 Task: Search one way flight ticket for 3 adults, 3 children in business from Escanaba: Delta County Airport to Jacksonville: Albert J. Ellis Airport on 5-3-2023. Choice of flights is United. Number of bags: 4 checked bags. Price is upto 84000. Outbound departure time preference is 7:30.
Action: Mouse moved to (200, 296)
Screenshot: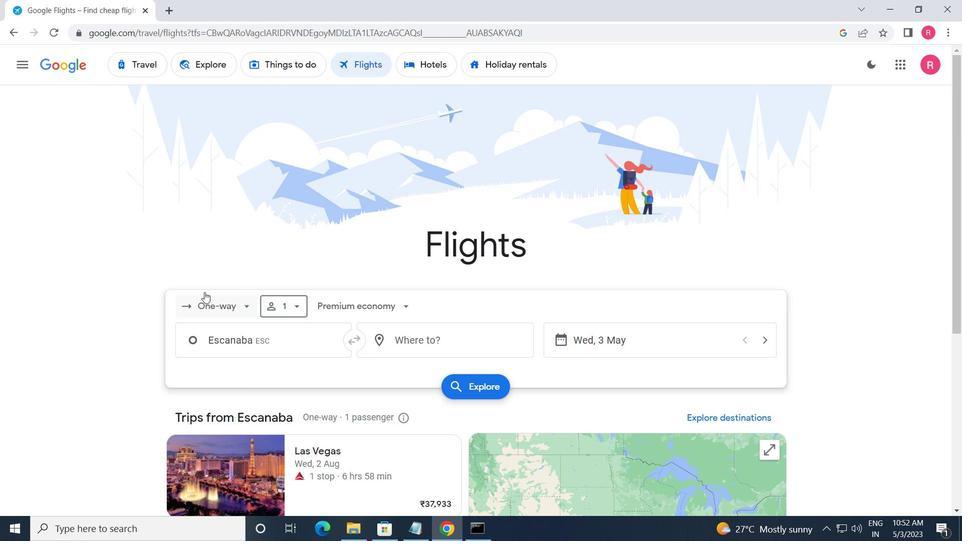 
Action: Mouse pressed left at (200, 296)
Screenshot: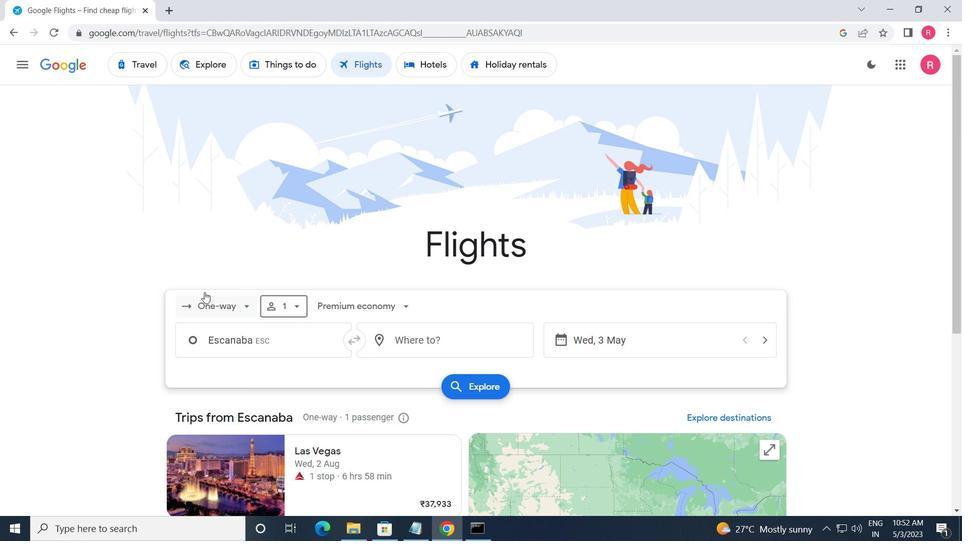 
Action: Mouse moved to (245, 363)
Screenshot: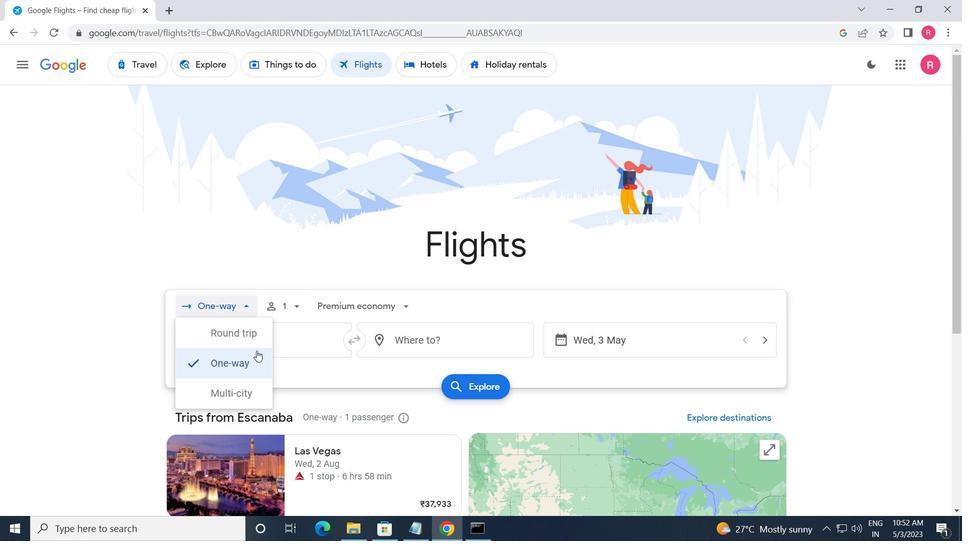 
Action: Mouse pressed left at (245, 363)
Screenshot: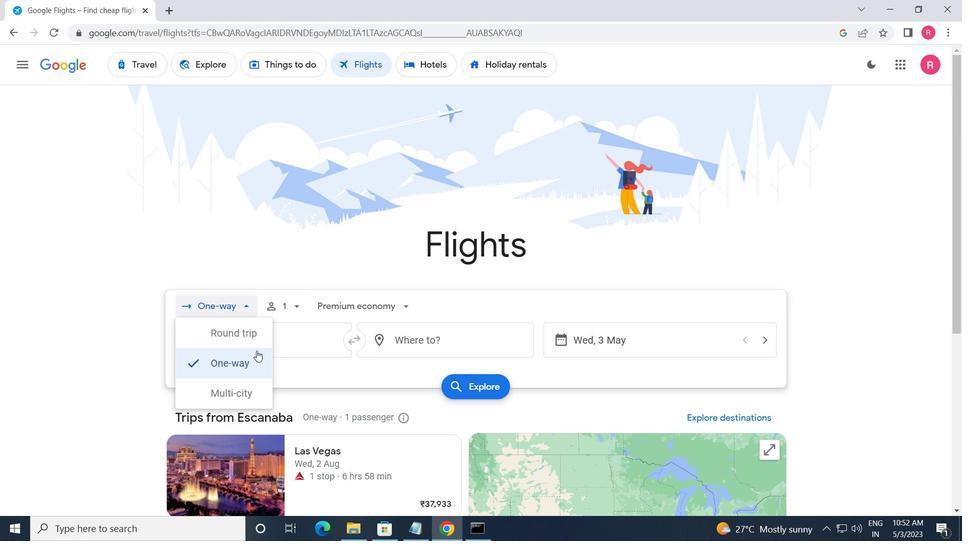 
Action: Mouse moved to (287, 317)
Screenshot: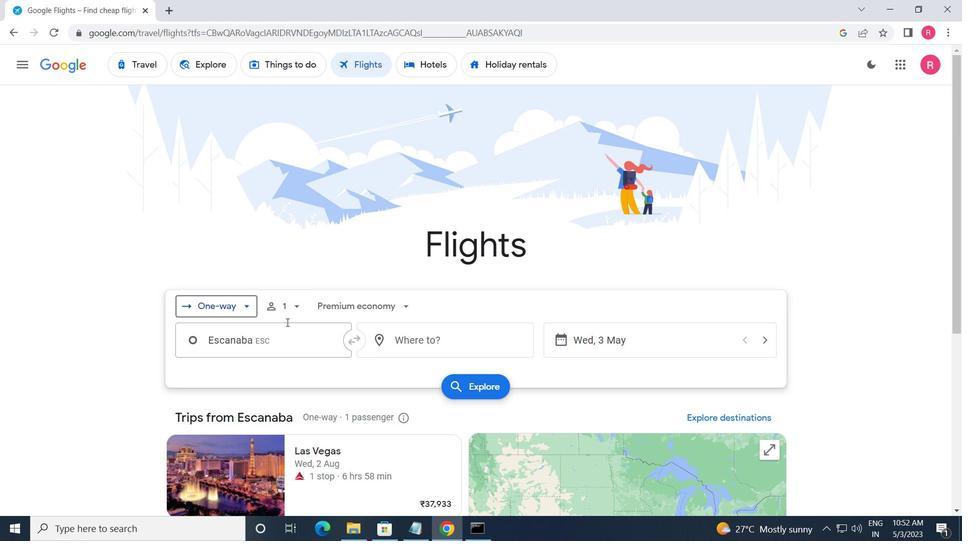 
Action: Mouse pressed left at (287, 317)
Screenshot: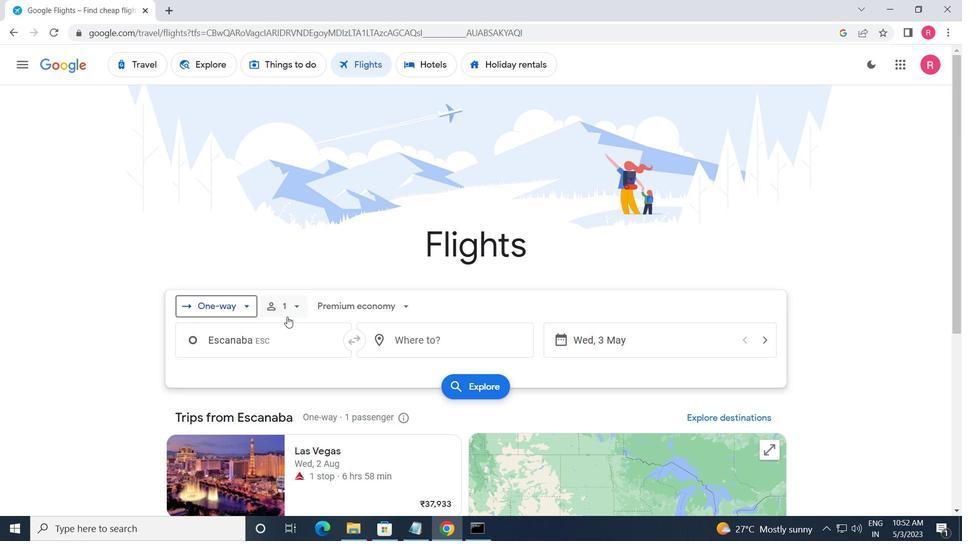 
Action: Mouse moved to (403, 341)
Screenshot: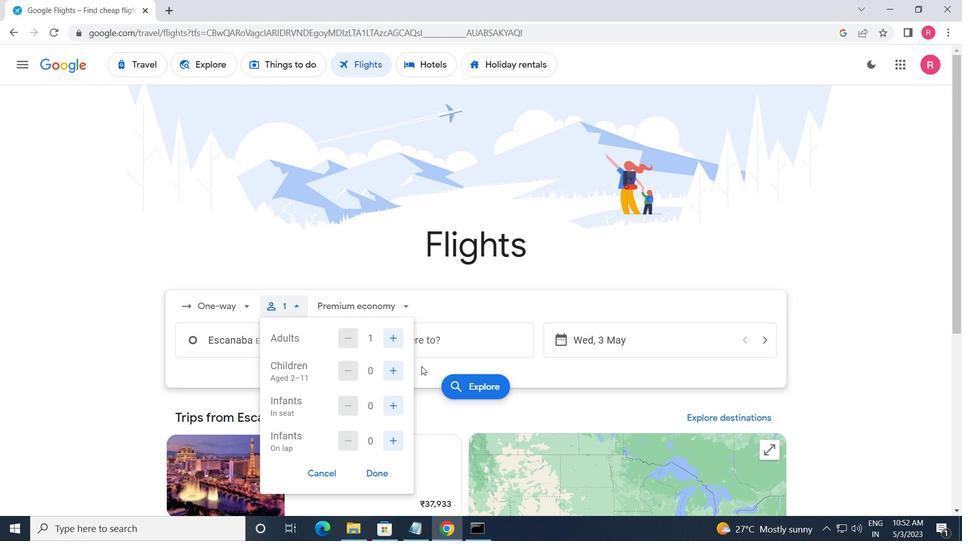 
Action: Mouse pressed left at (403, 341)
Screenshot: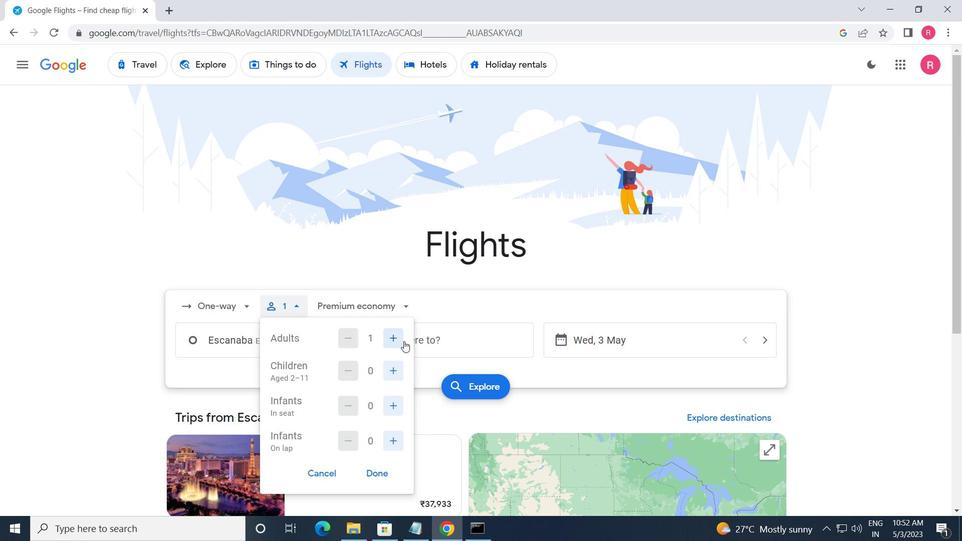 
Action: Mouse pressed left at (403, 341)
Screenshot: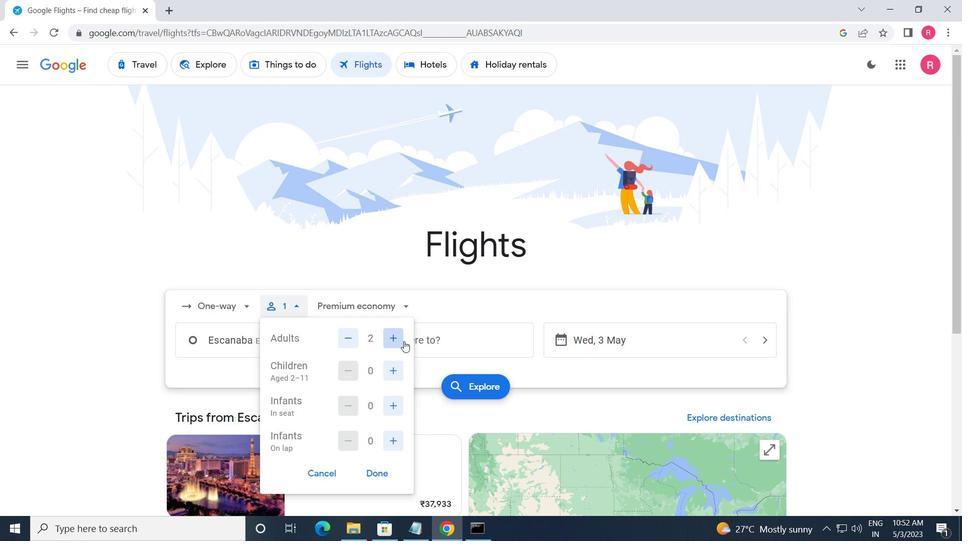 
Action: Mouse moved to (388, 374)
Screenshot: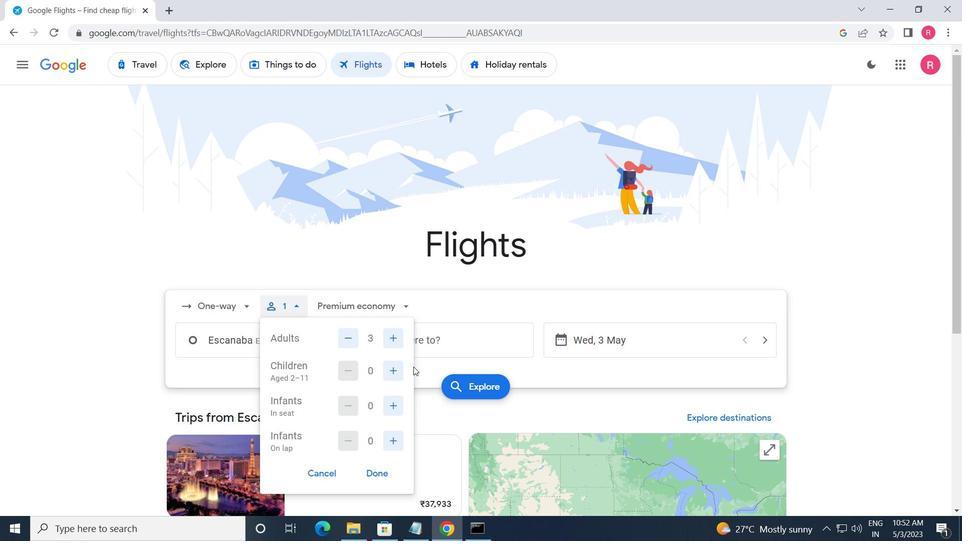 
Action: Mouse pressed left at (388, 374)
Screenshot: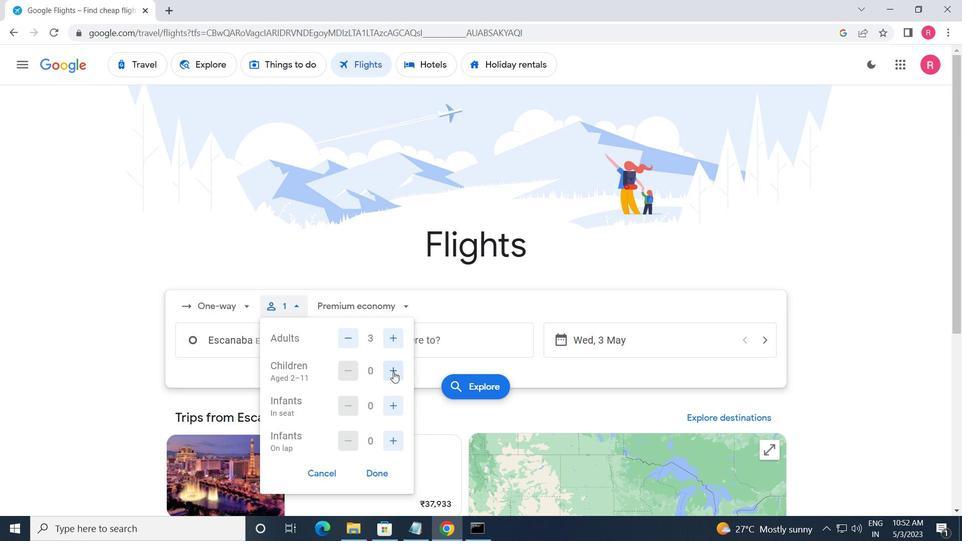 
Action: Mouse pressed left at (388, 374)
Screenshot: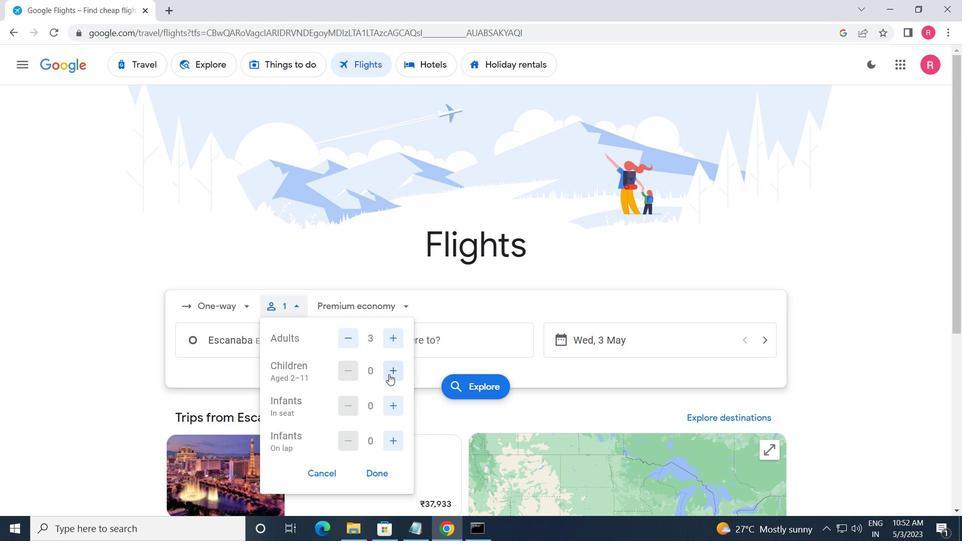 
Action: Mouse pressed left at (388, 374)
Screenshot: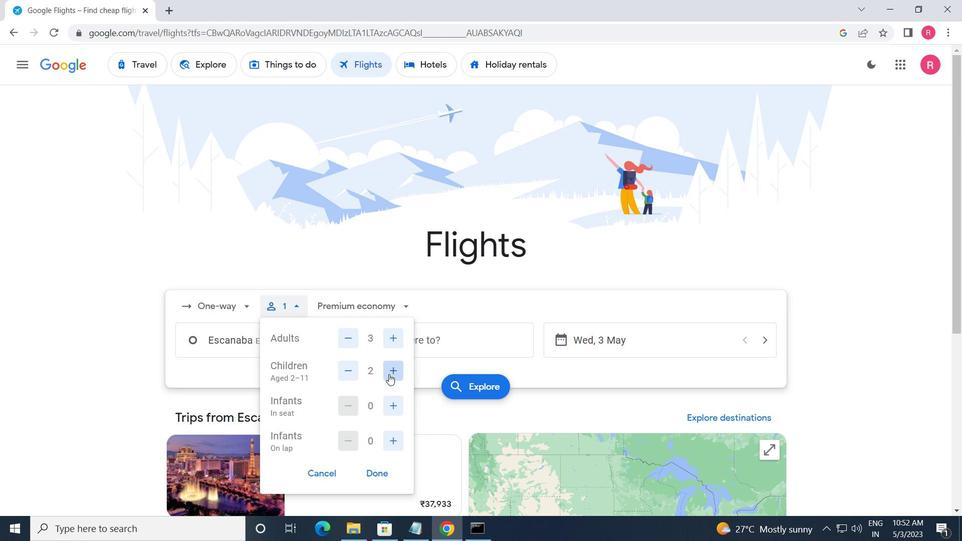 
Action: Mouse moved to (378, 309)
Screenshot: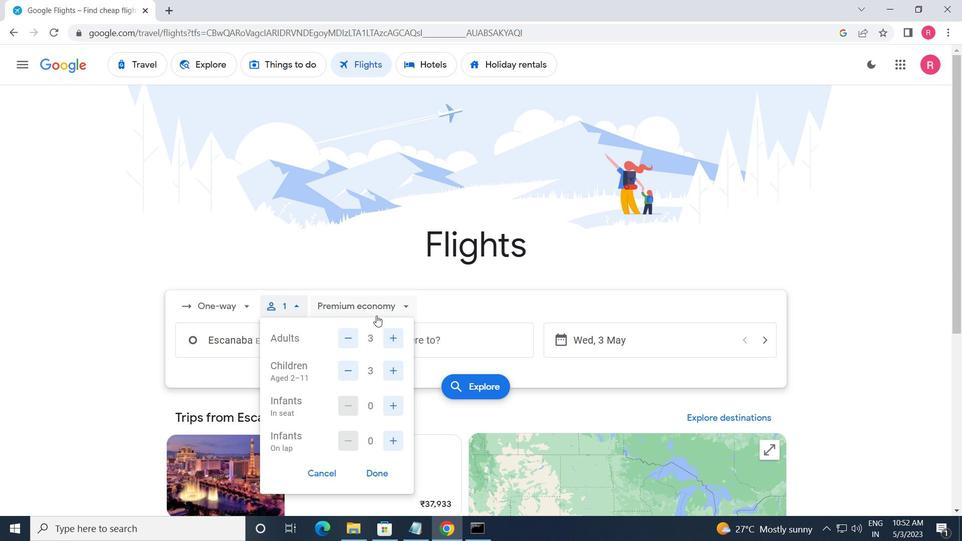 
Action: Mouse pressed left at (378, 309)
Screenshot: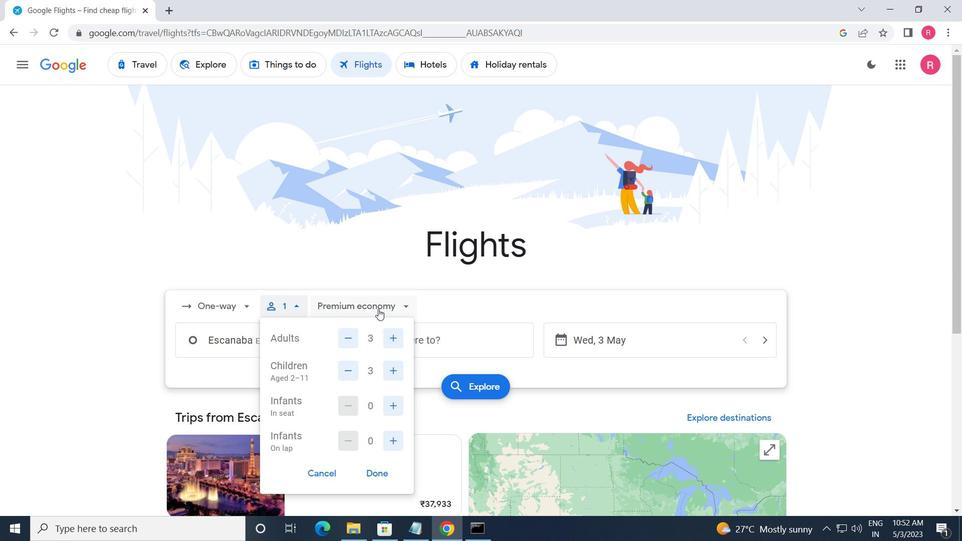
Action: Mouse moved to (388, 385)
Screenshot: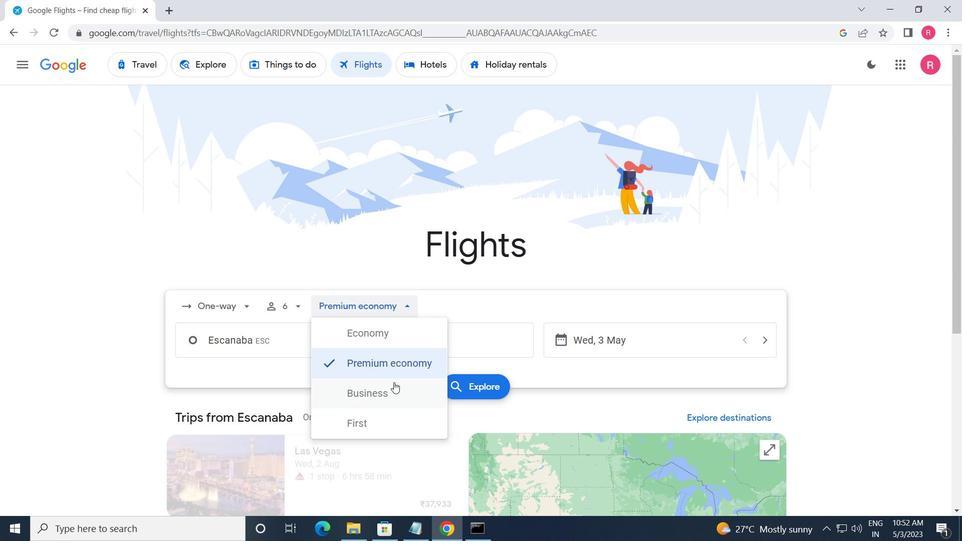 
Action: Mouse pressed left at (388, 385)
Screenshot: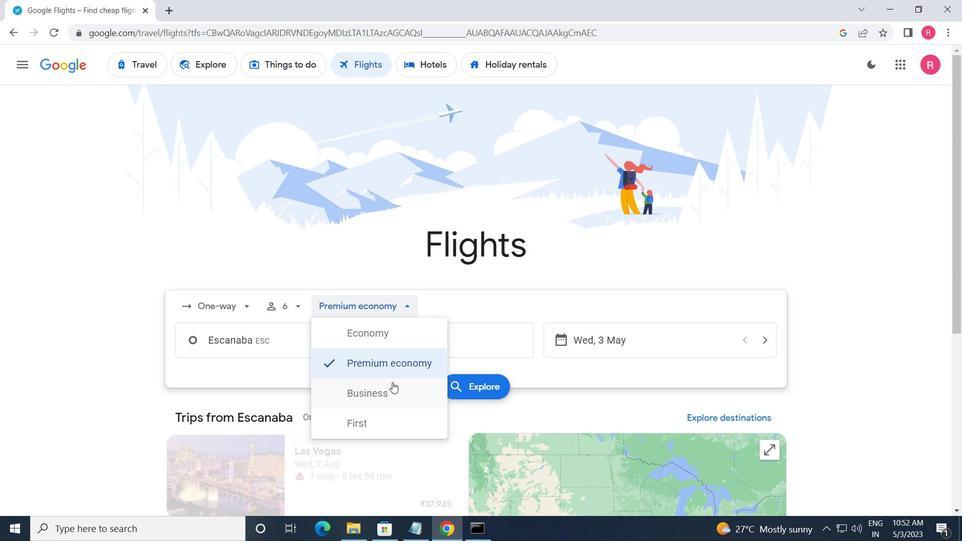 
Action: Mouse moved to (303, 347)
Screenshot: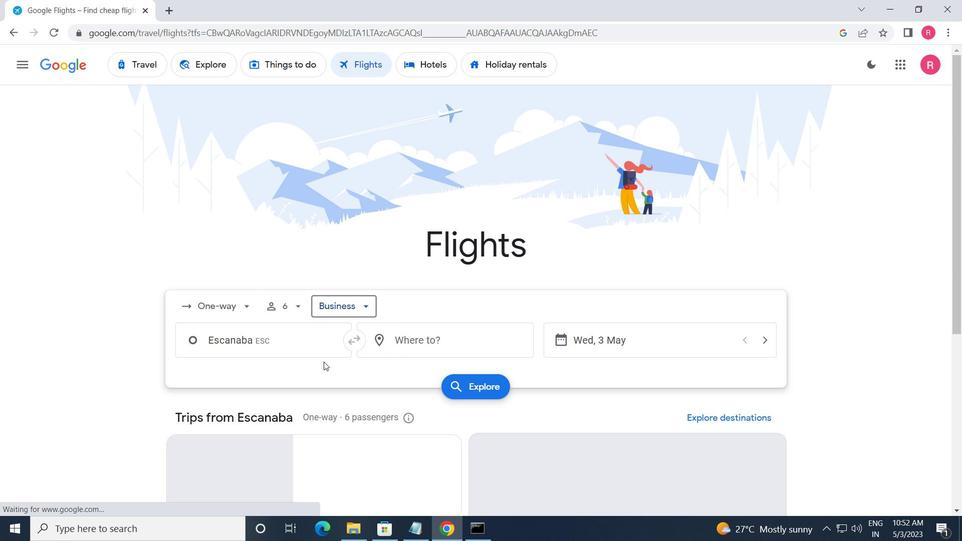 
Action: Mouse pressed left at (303, 347)
Screenshot: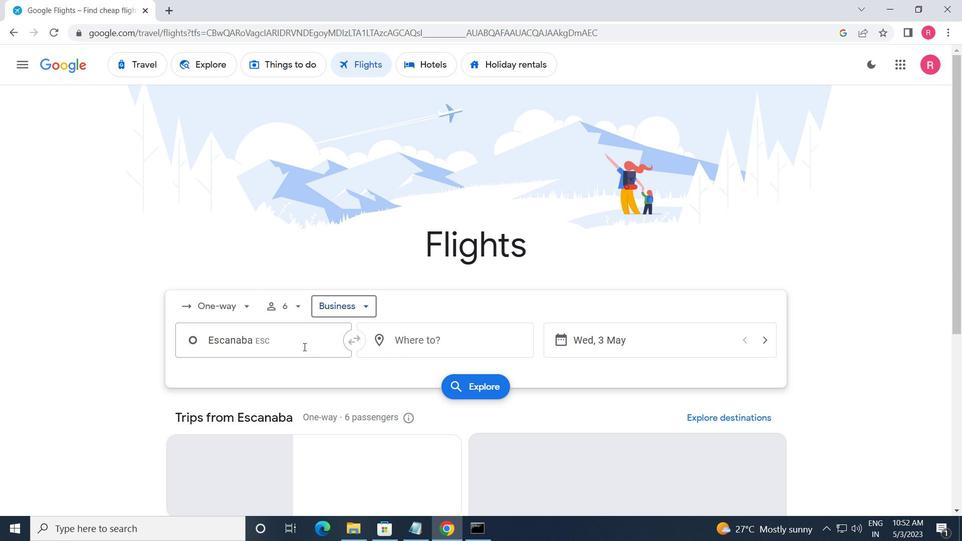 
Action: Mouse moved to (294, 402)
Screenshot: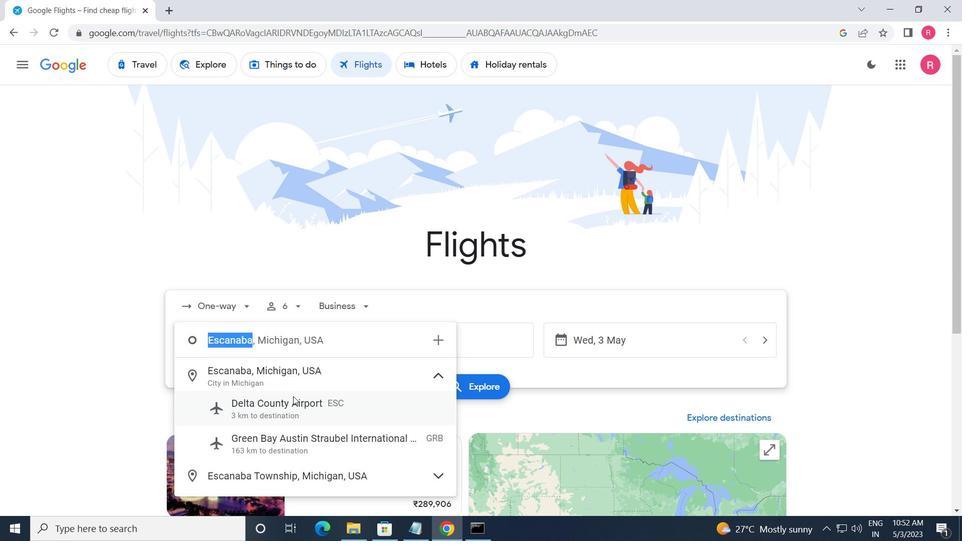 
Action: Mouse pressed left at (294, 402)
Screenshot: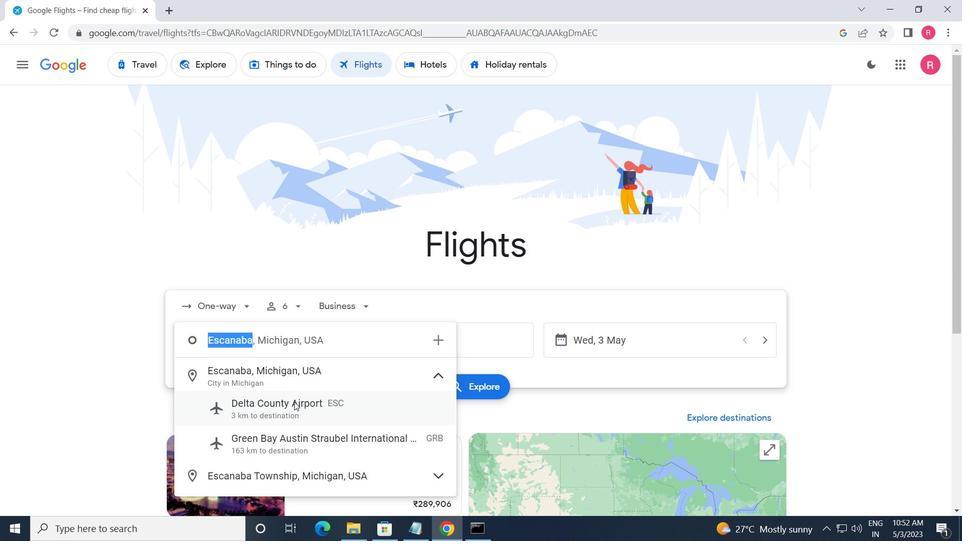 
Action: Mouse moved to (425, 339)
Screenshot: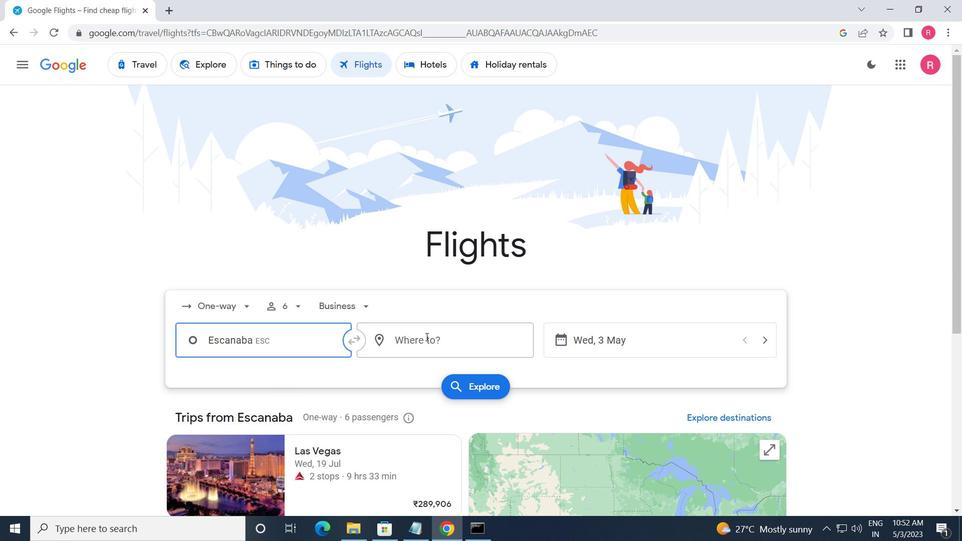 
Action: Mouse pressed left at (425, 339)
Screenshot: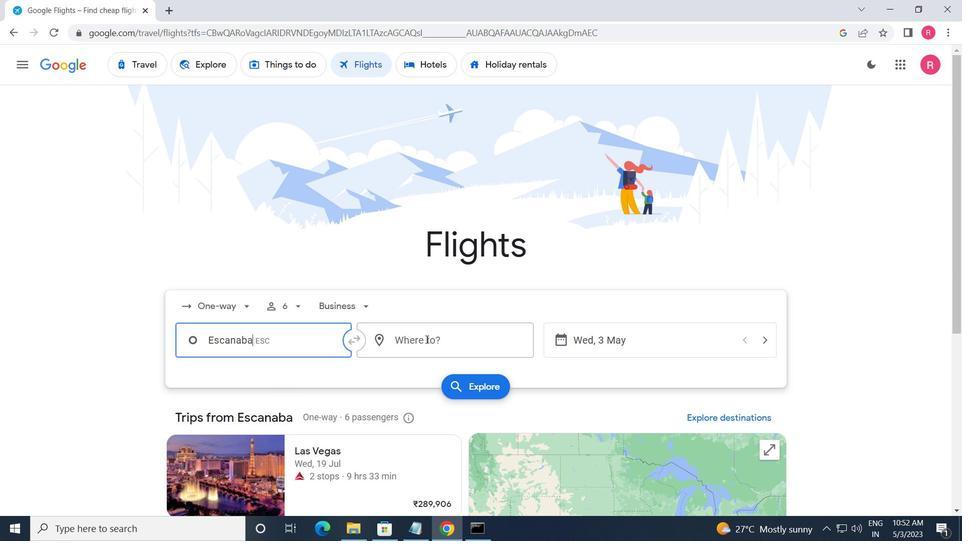 
Action: Mouse moved to (442, 470)
Screenshot: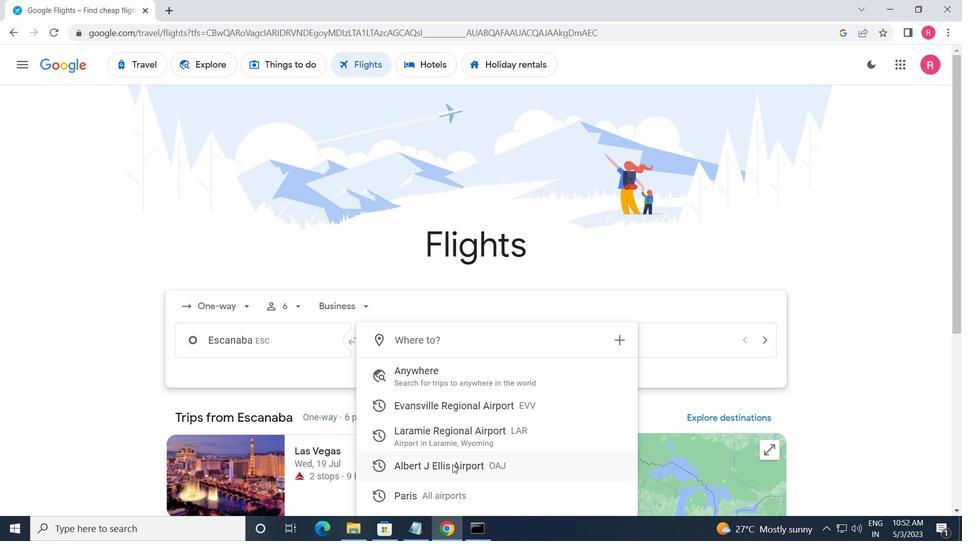
Action: Mouse pressed left at (442, 470)
Screenshot: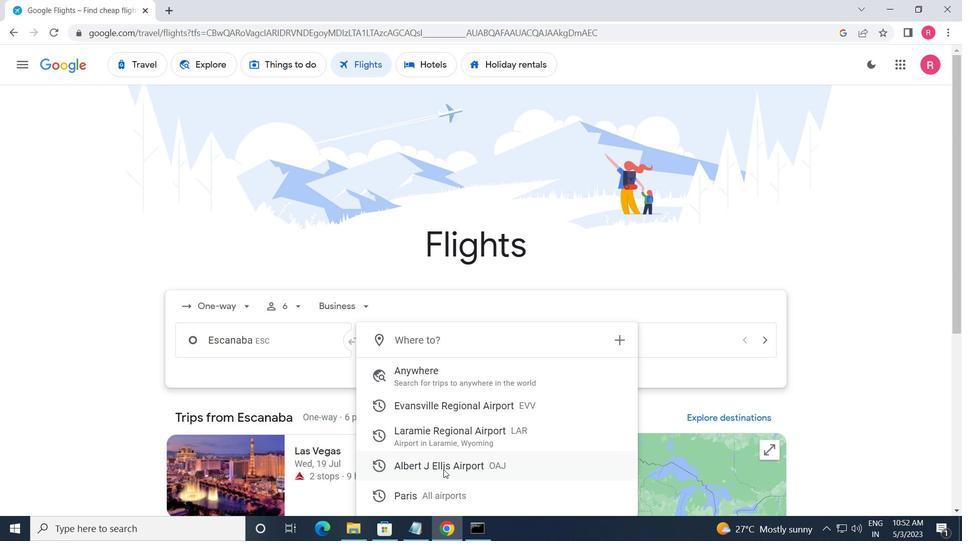 
Action: Mouse moved to (629, 345)
Screenshot: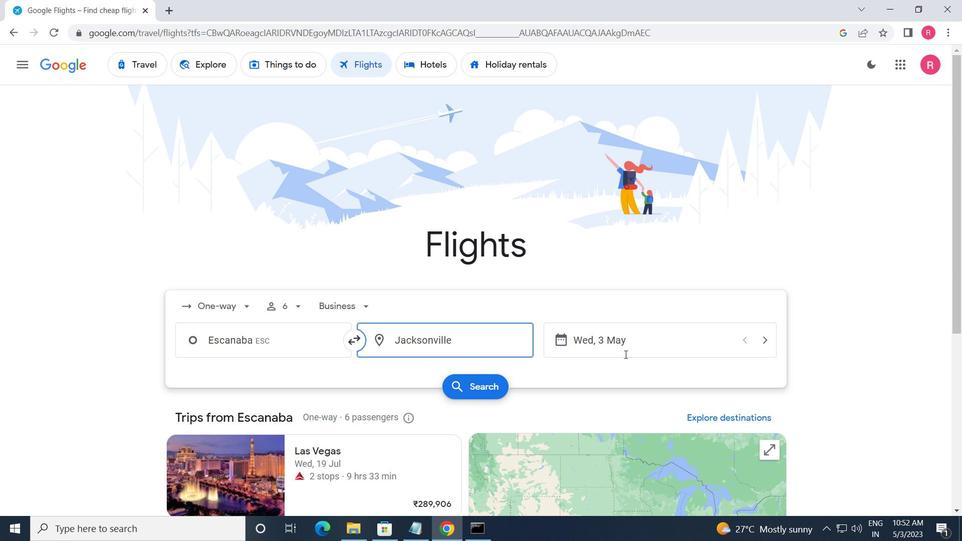 
Action: Mouse pressed left at (629, 345)
Screenshot: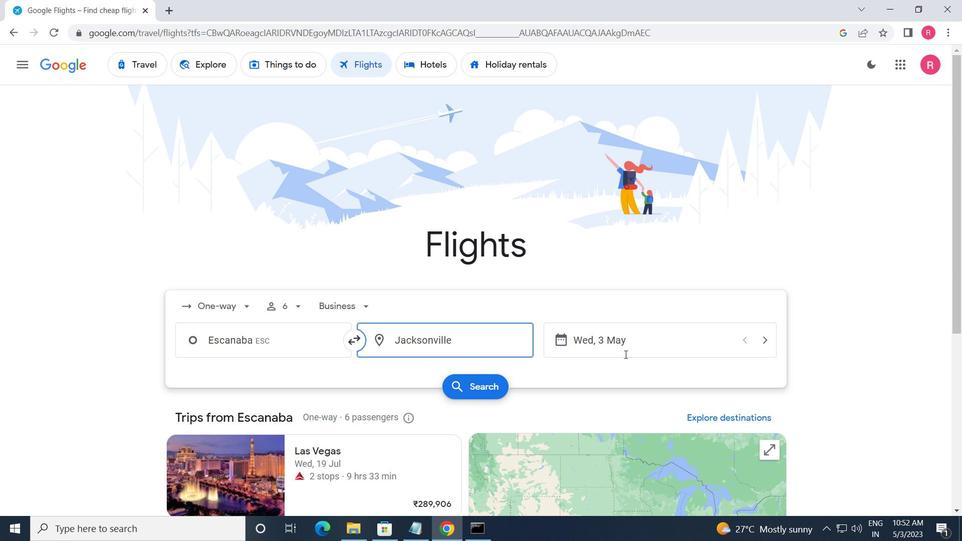 
Action: Mouse moved to (423, 291)
Screenshot: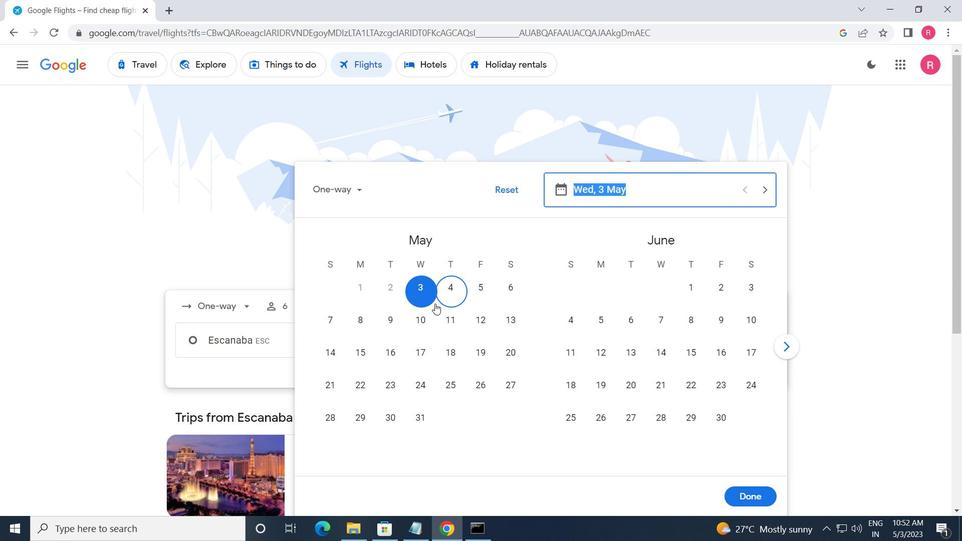 
Action: Mouse pressed left at (423, 291)
Screenshot: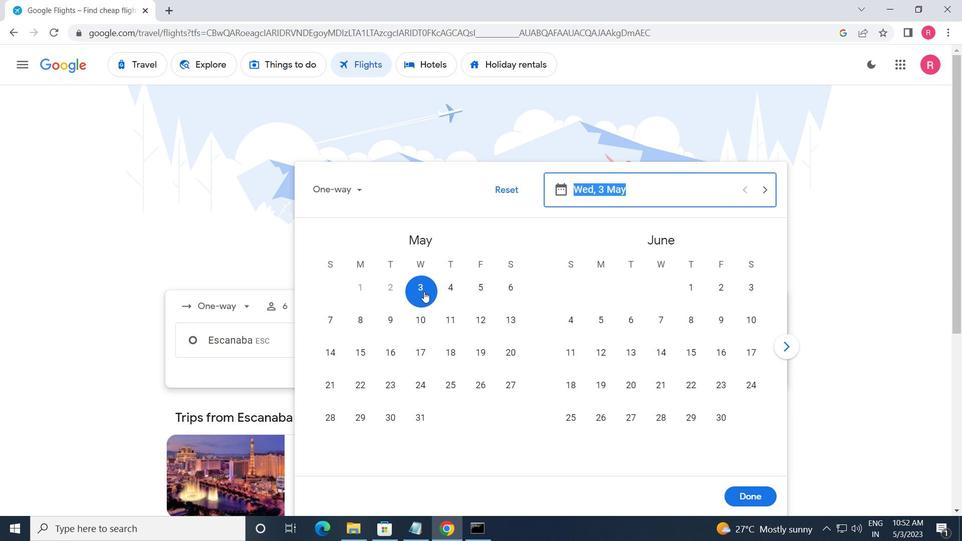 
Action: Mouse moved to (746, 493)
Screenshot: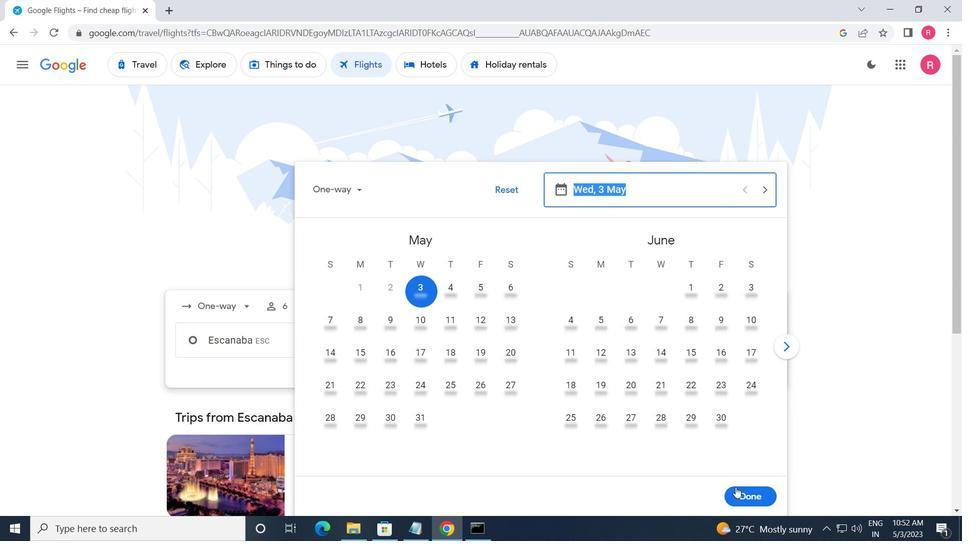 
Action: Mouse pressed left at (746, 493)
Screenshot: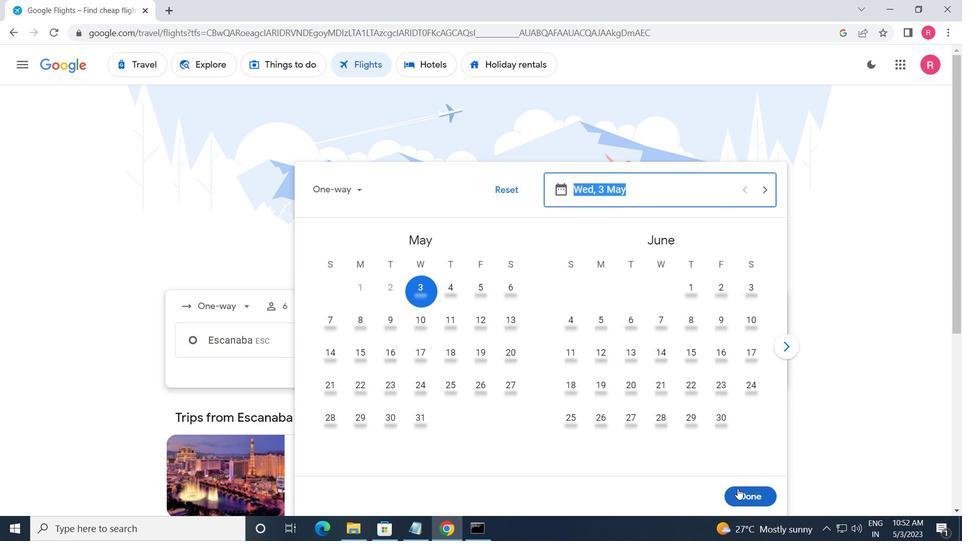 
Action: Mouse moved to (479, 396)
Screenshot: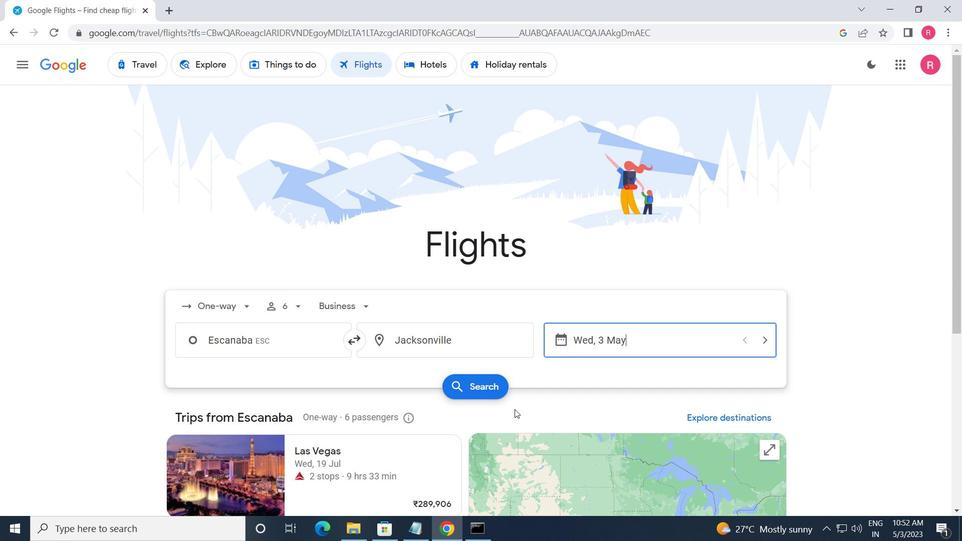 
Action: Mouse pressed left at (479, 396)
Screenshot: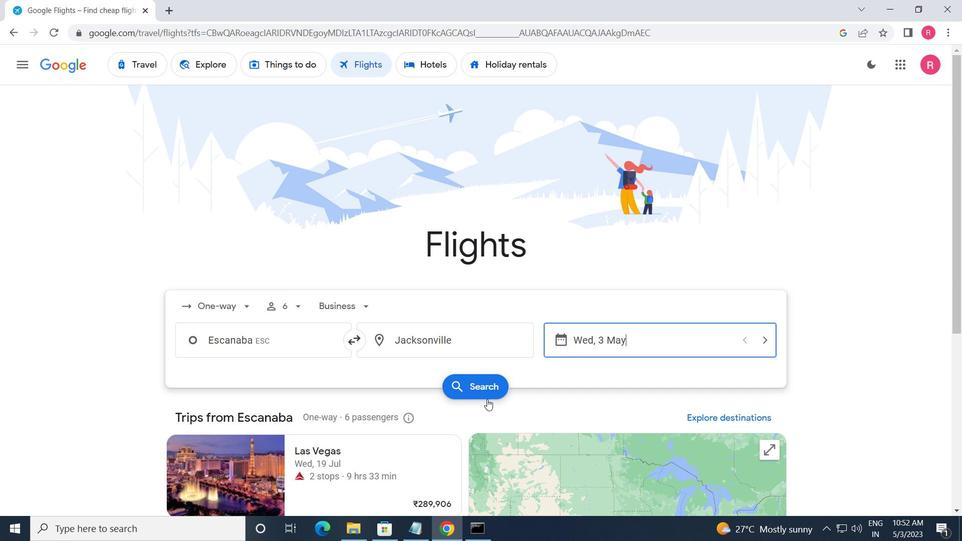 
Action: Mouse moved to (184, 184)
Screenshot: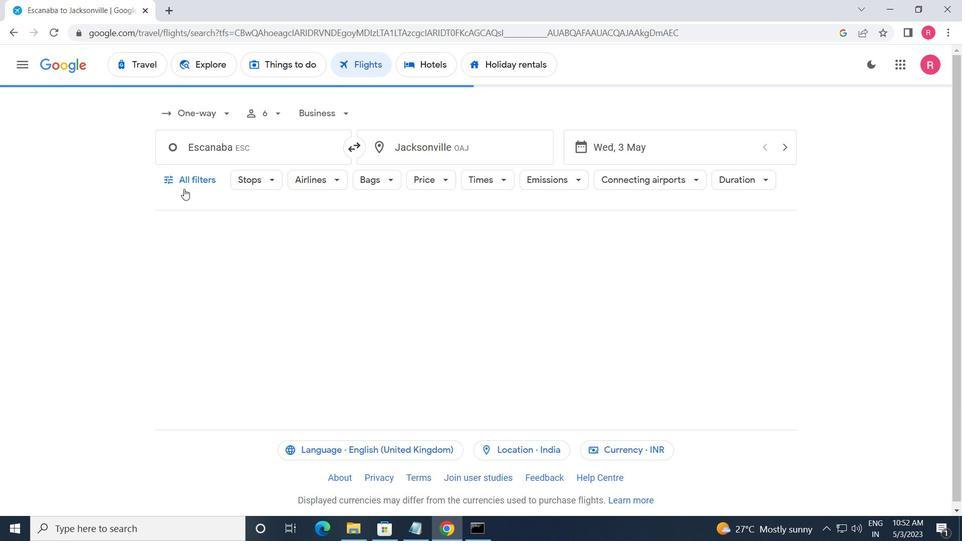 
Action: Mouse pressed left at (184, 184)
Screenshot: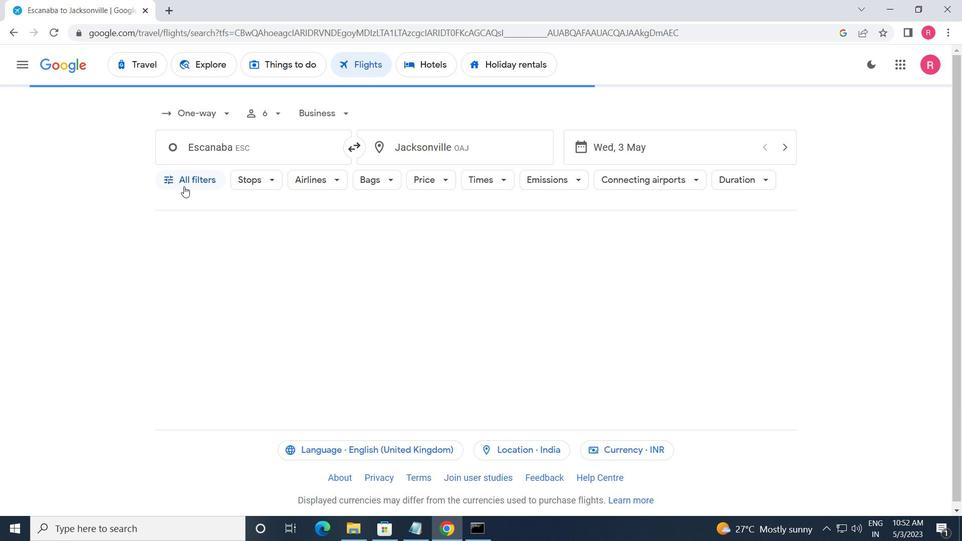 
Action: Mouse moved to (243, 283)
Screenshot: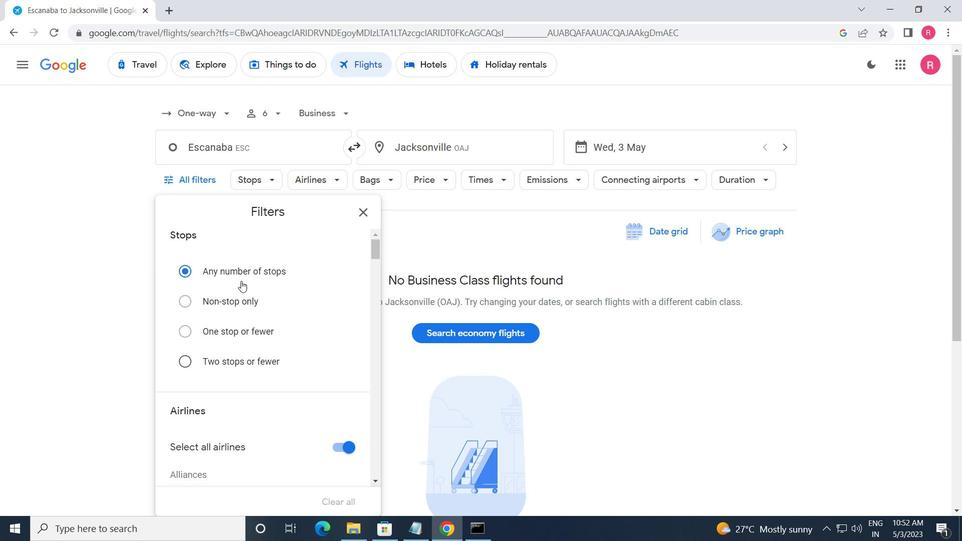 
Action: Mouse scrolled (243, 283) with delta (0, 0)
Screenshot: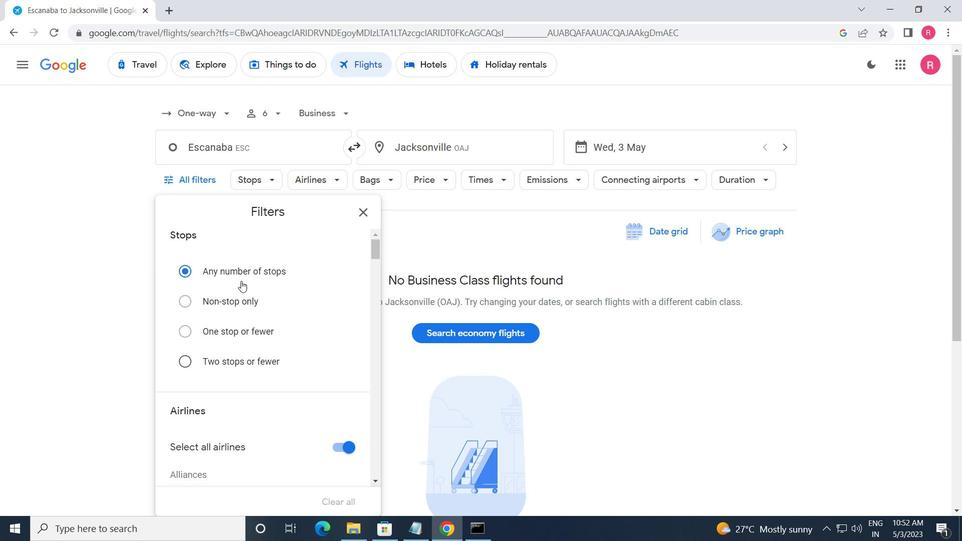 
Action: Mouse moved to (244, 287)
Screenshot: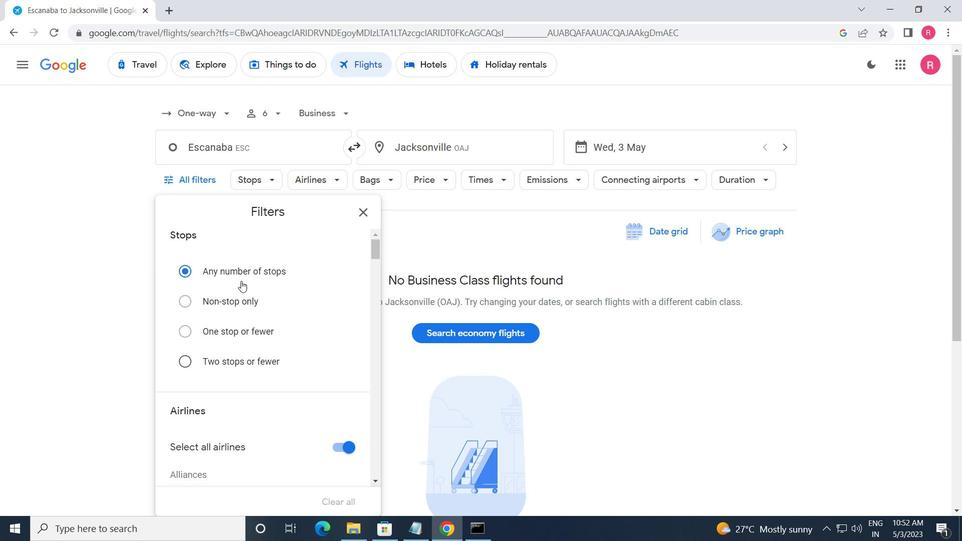 
Action: Mouse scrolled (244, 287) with delta (0, 0)
Screenshot: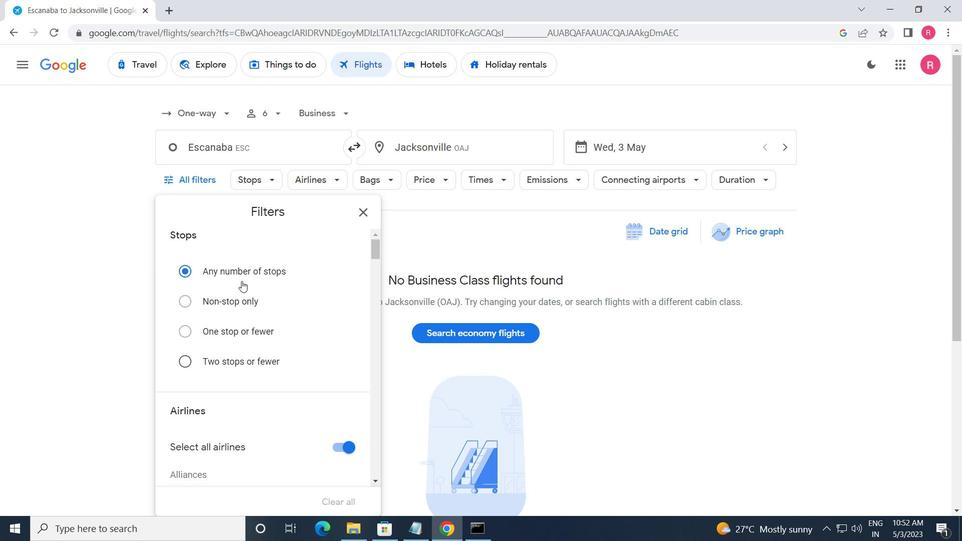 
Action: Mouse moved to (245, 288)
Screenshot: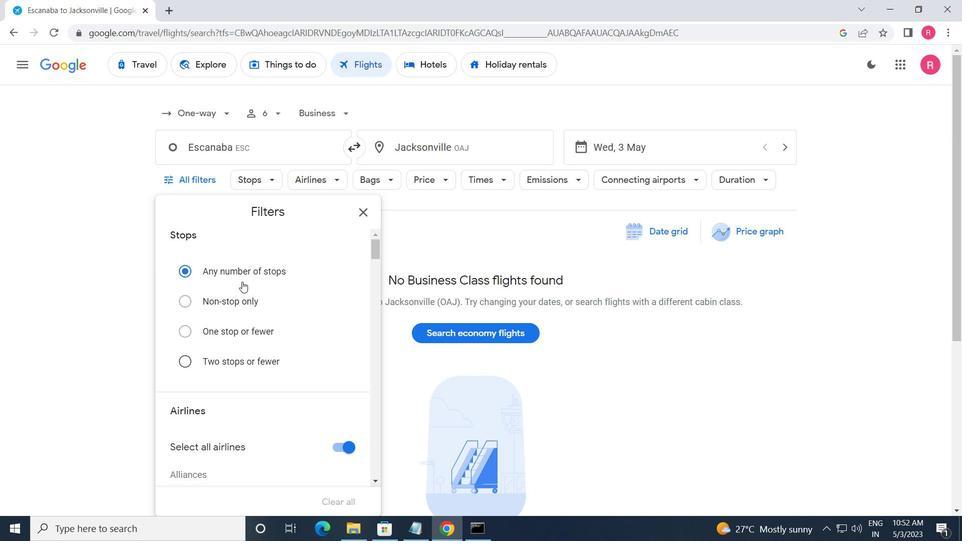 
Action: Mouse scrolled (245, 287) with delta (0, 0)
Screenshot: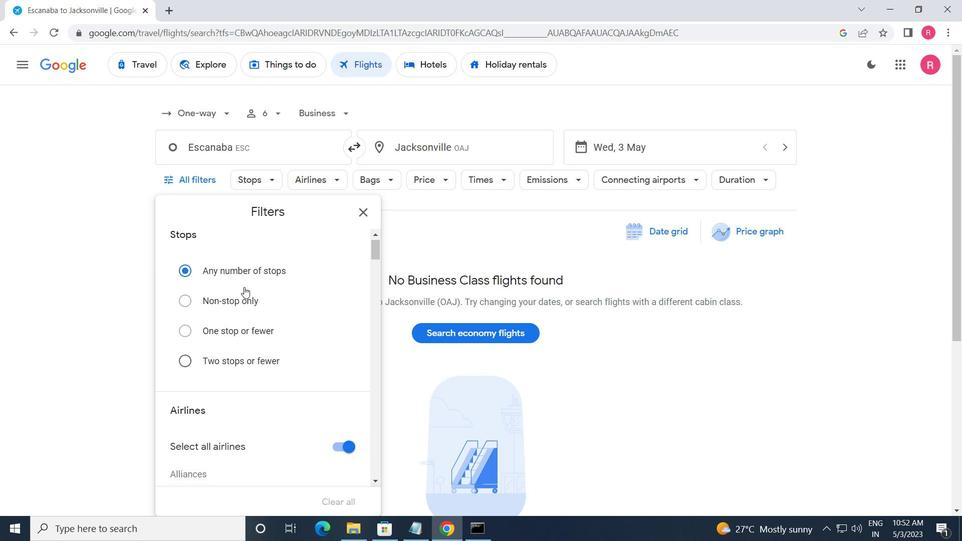 
Action: Mouse moved to (245, 288)
Screenshot: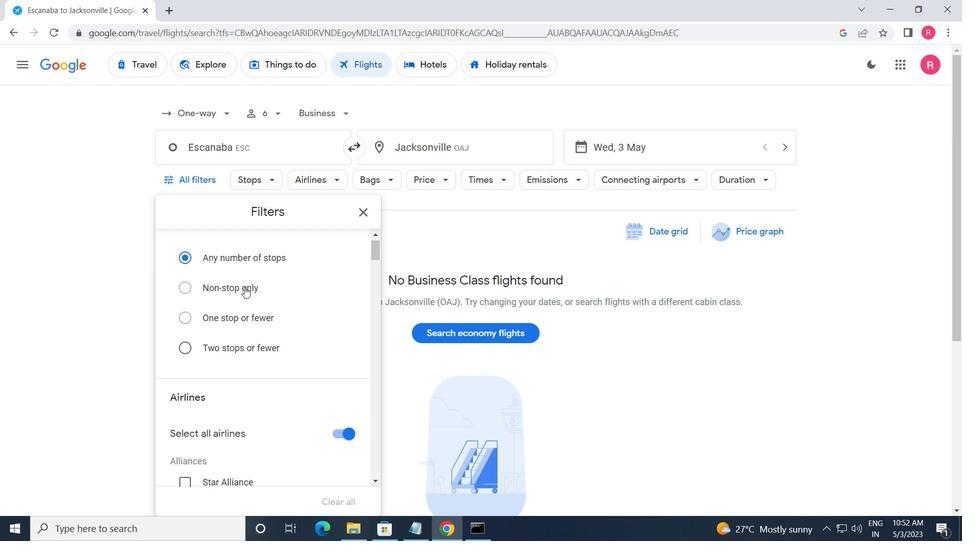 
Action: Mouse scrolled (245, 288) with delta (0, 0)
Screenshot: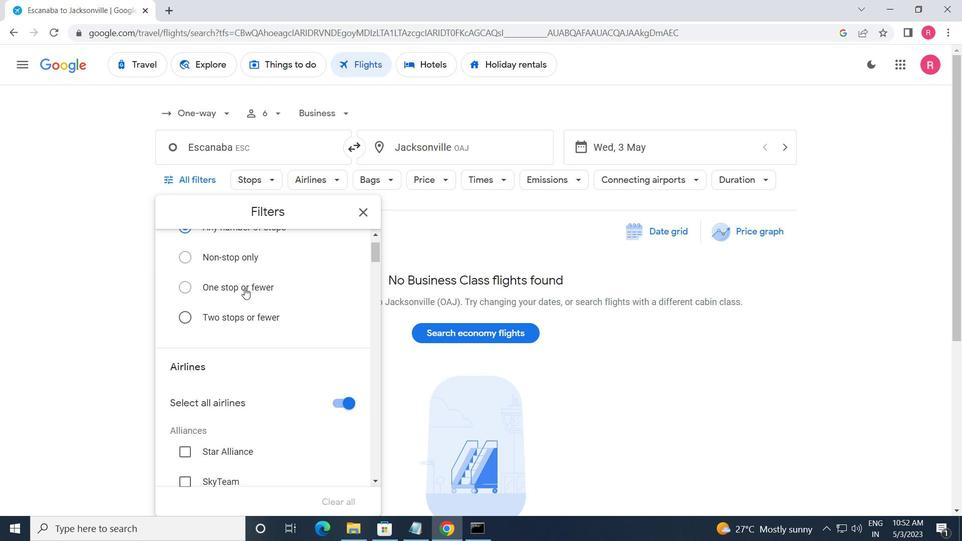 
Action: Mouse moved to (245, 293)
Screenshot: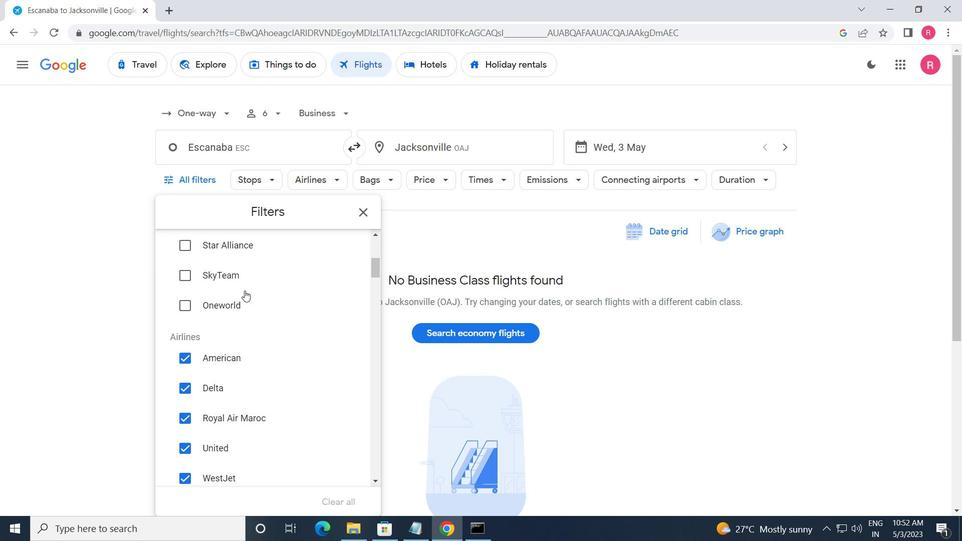 
Action: Mouse scrolled (245, 293) with delta (0, 0)
Screenshot: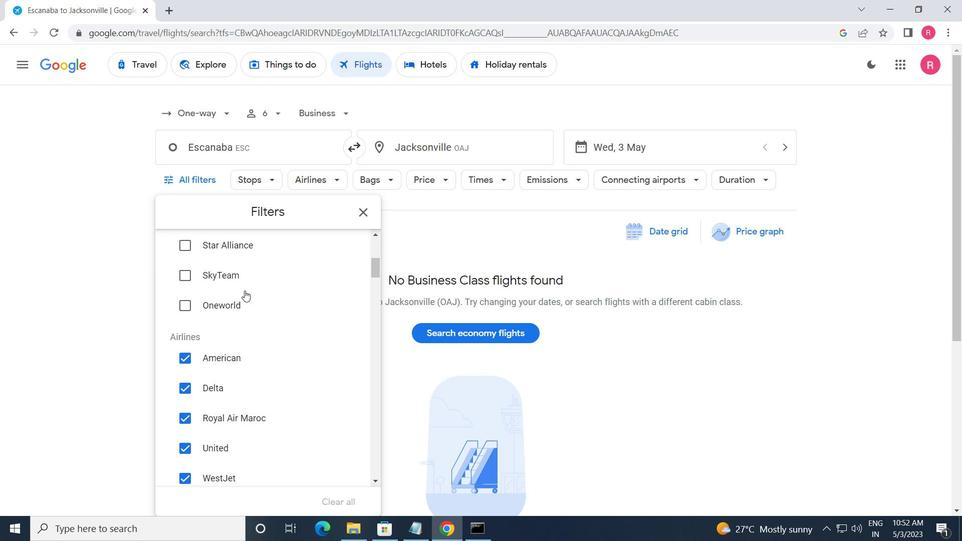 
Action: Mouse moved to (320, 382)
Screenshot: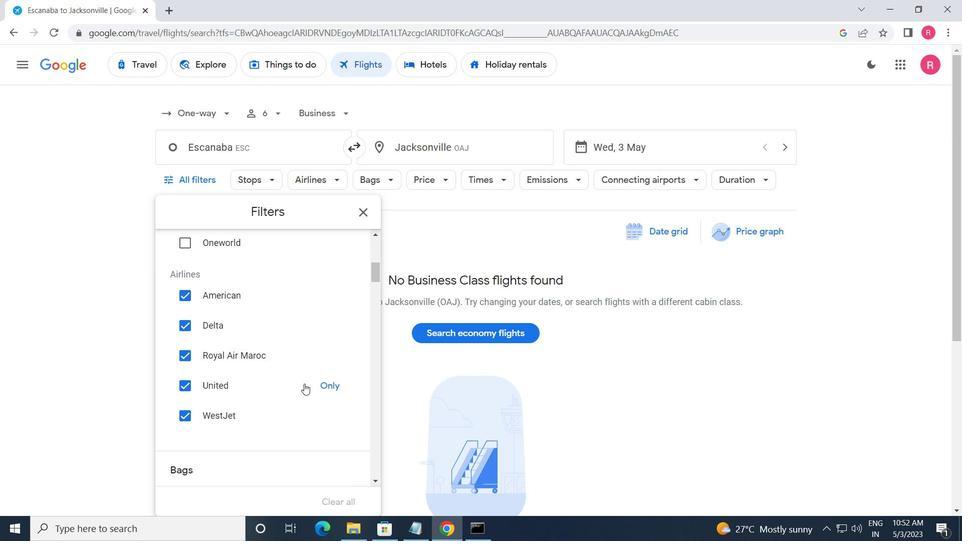 
Action: Mouse pressed left at (320, 382)
Screenshot: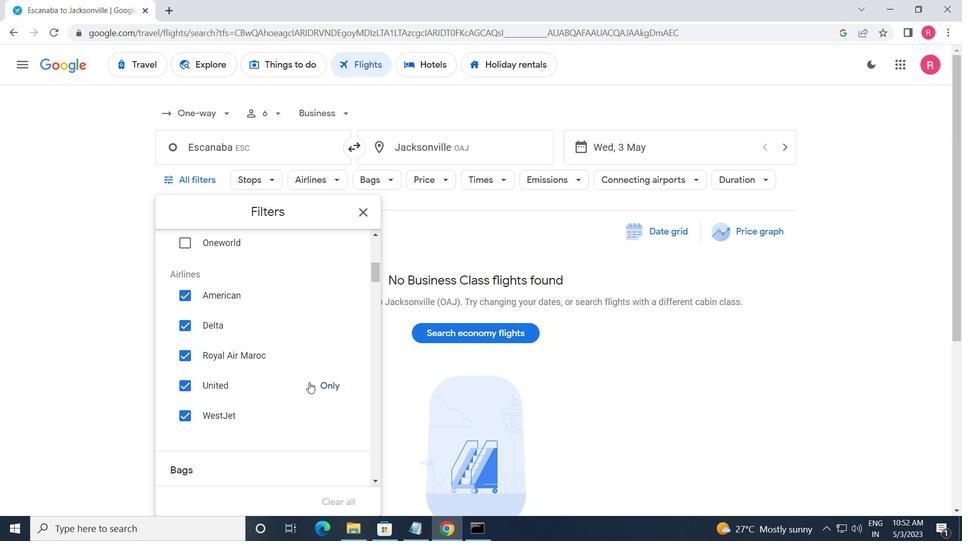 
Action: Mouse moved to (272, 404)
Screenshot: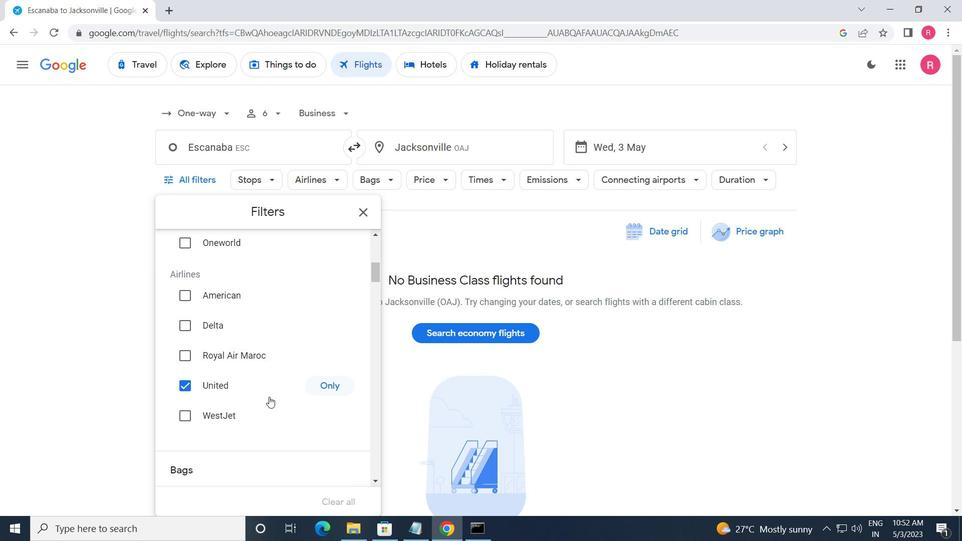 
Action: Mouse scrolled (272, 403) with delta (0, 0)
Screenshot: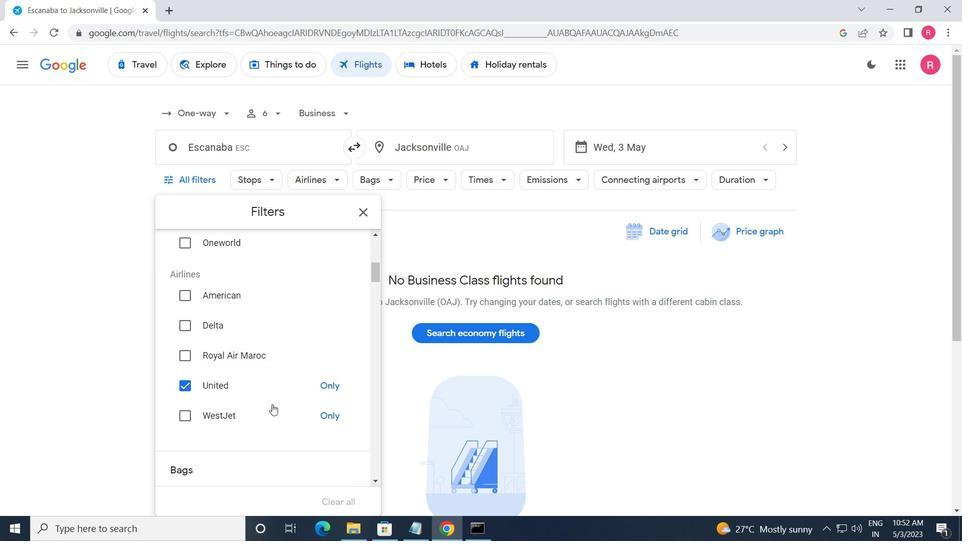 
Action: Mouse moved to (272, 402)
Screenshot: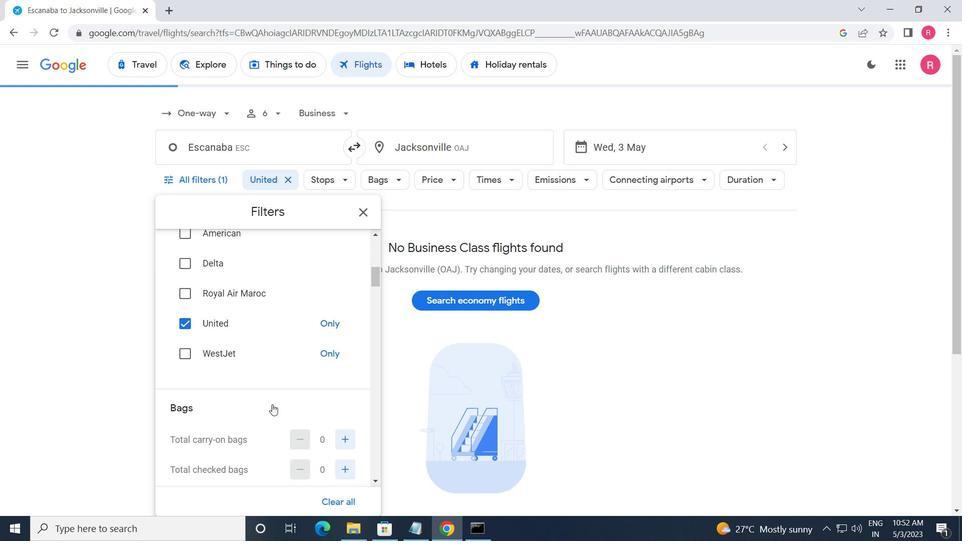 
Action: Mouse scrolled (272, 402) with delta (0, 0)
Screenshot: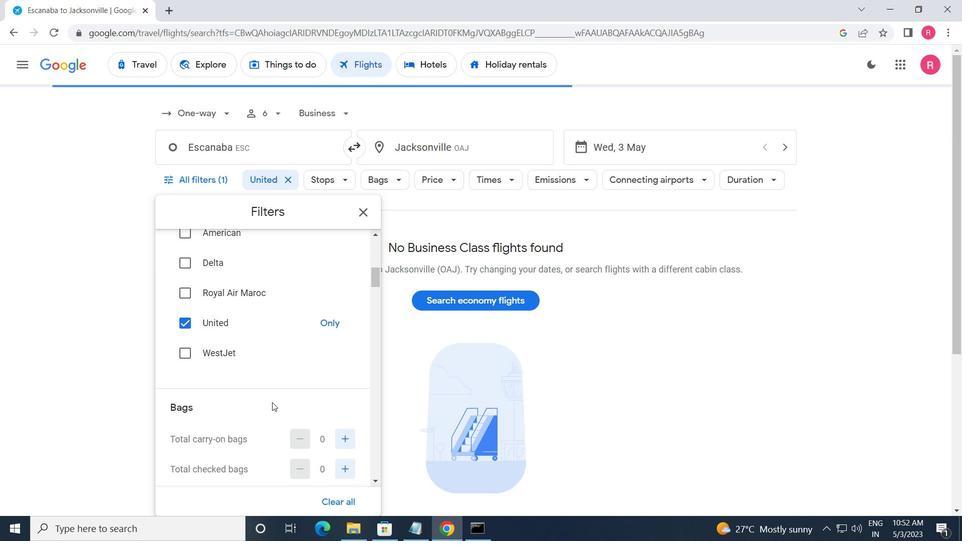 
Action: Mouse moved to (272, 402)
Screenshot: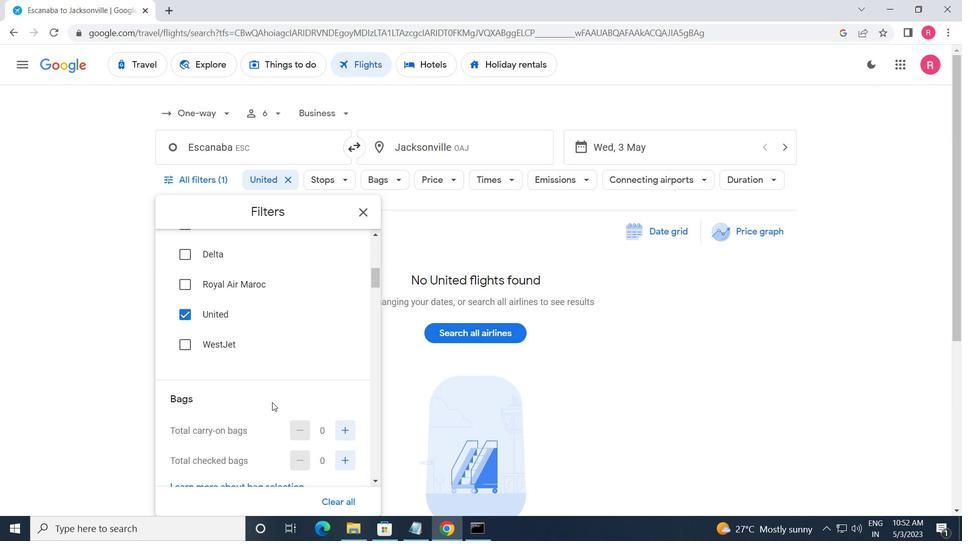 
Action: Mouse scrolled (272, 402) with delta (0, 0)
Screenshot: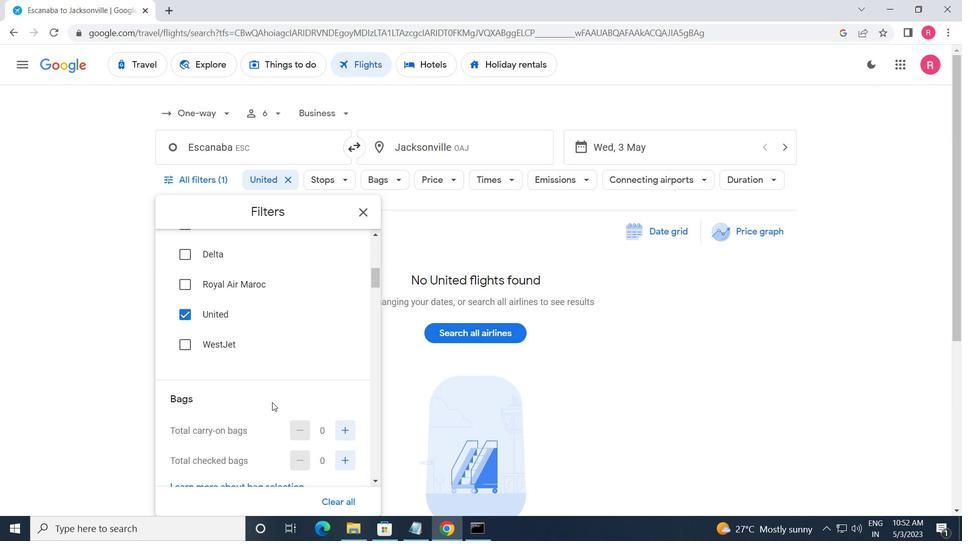
Action: Mouse moved to (344, 347)
Screenshot: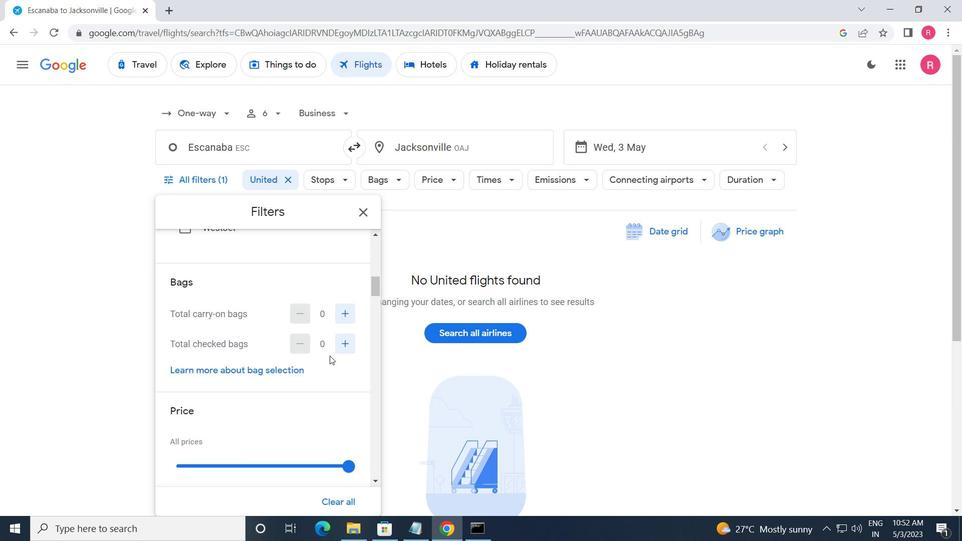 
Action: Mouse pressed left at (344, 347)
Screenshot: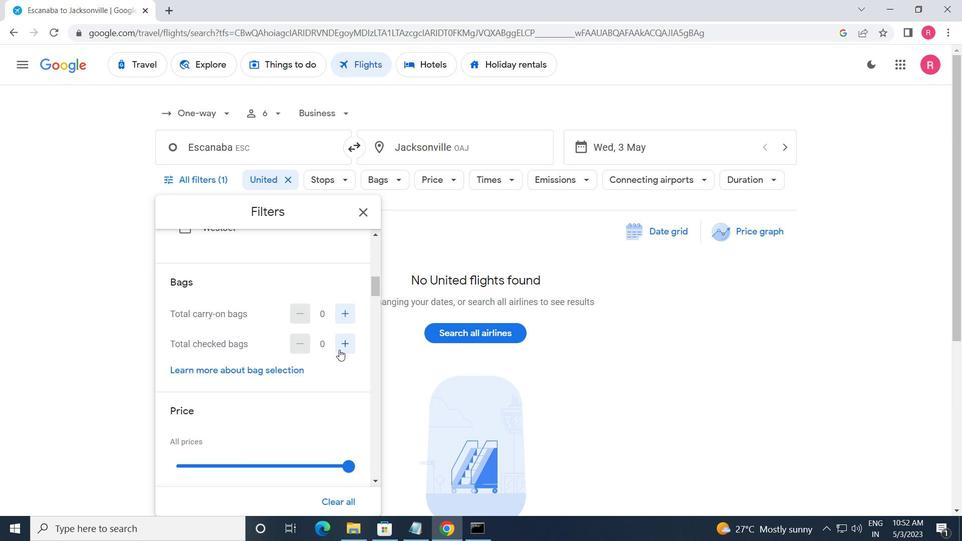 
Action: Mouse moved to (344, 347)
Screenshot: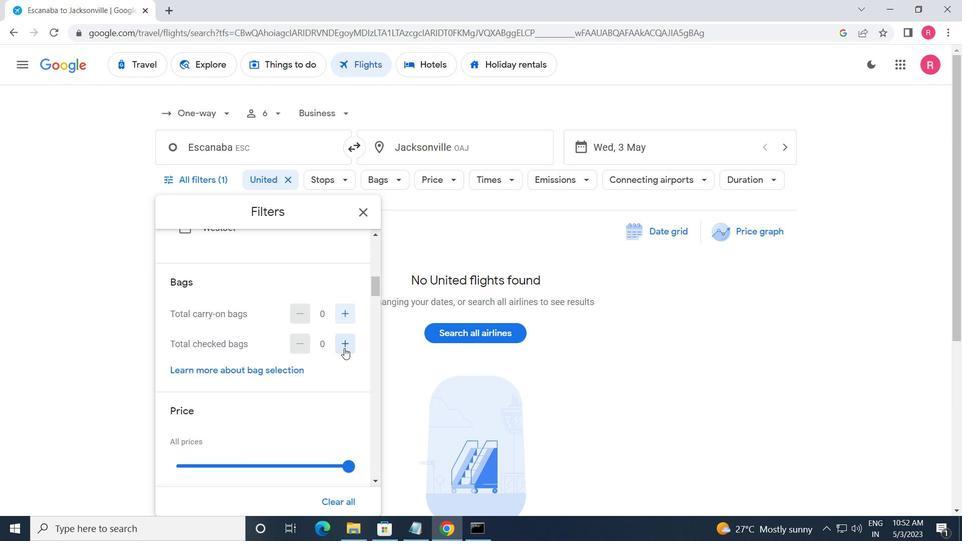 
Action: Mouse pressed left at (344, 347)
Screenshot: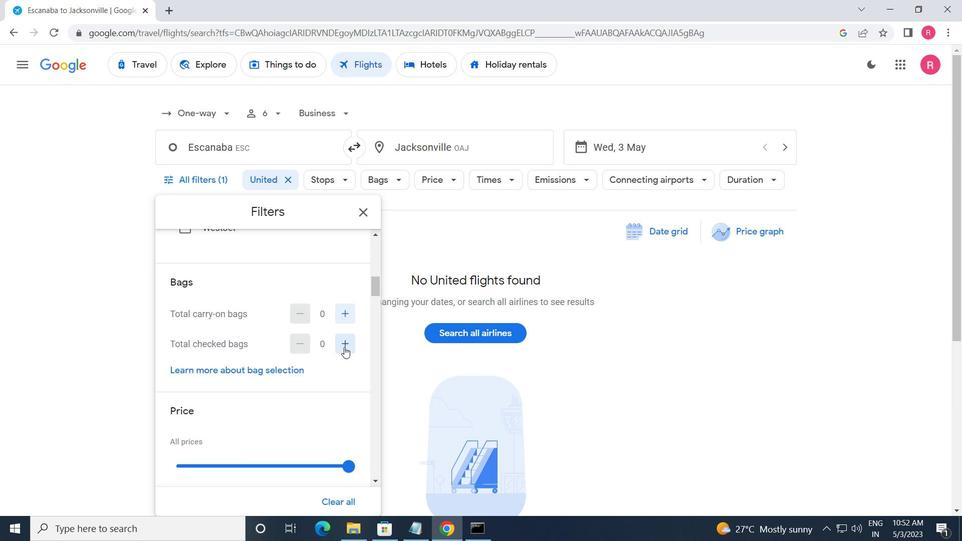
Action: Mouse pressed left at (344, 347)
Screenshot: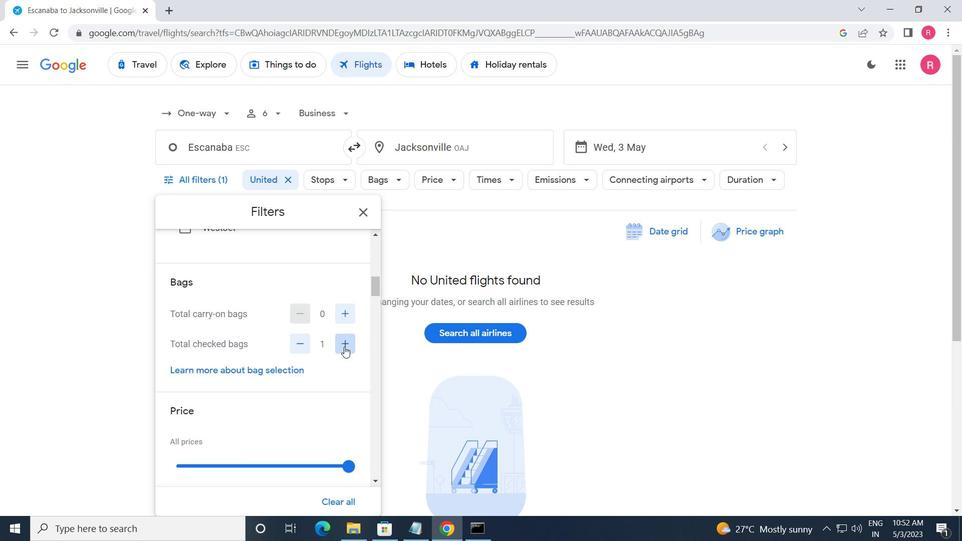 
Action: Mouse pressed left at (344, 347)
Screenshot: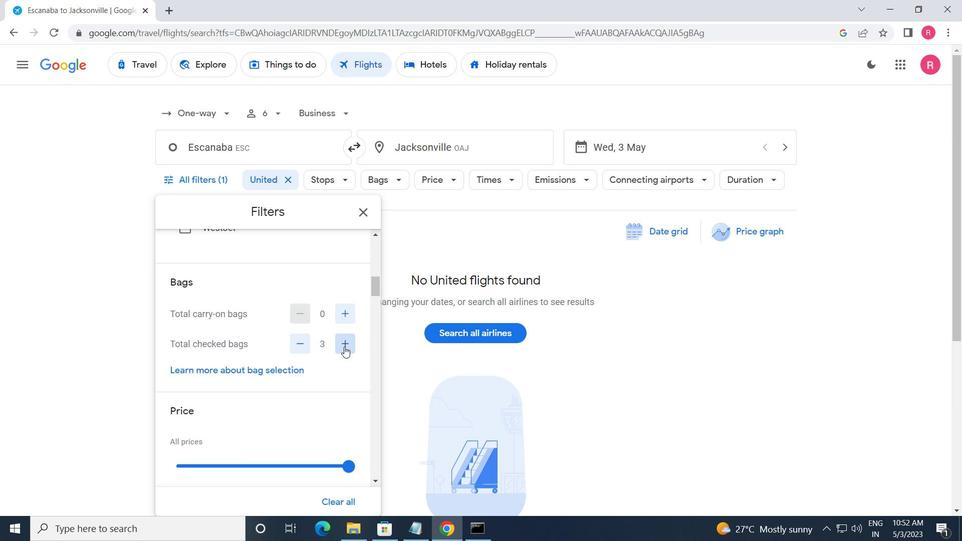 
Action: Mouse scrolled (344, 346) with delta (0, 0)
Screenshot: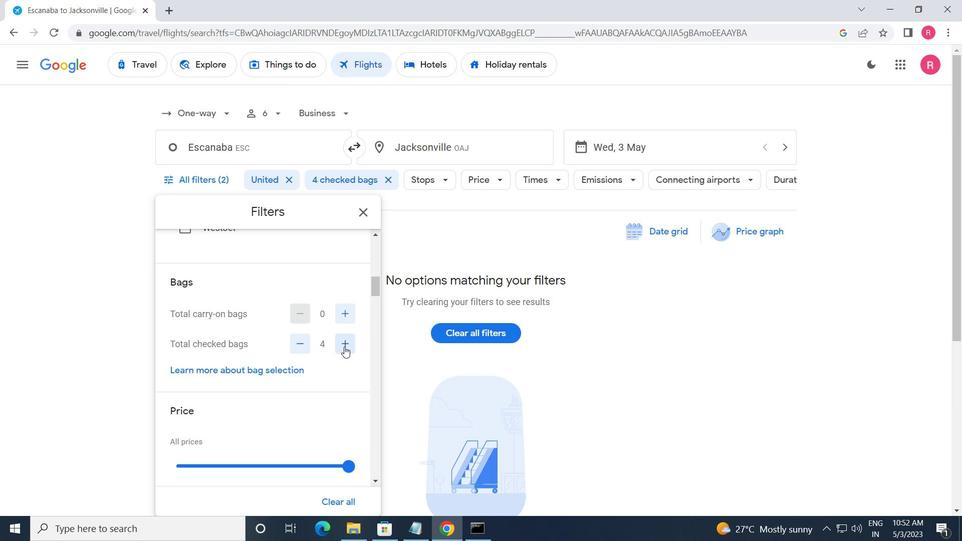
Action: Mouse scrolled (344, 346) with delta (0, 0)
Screenshot: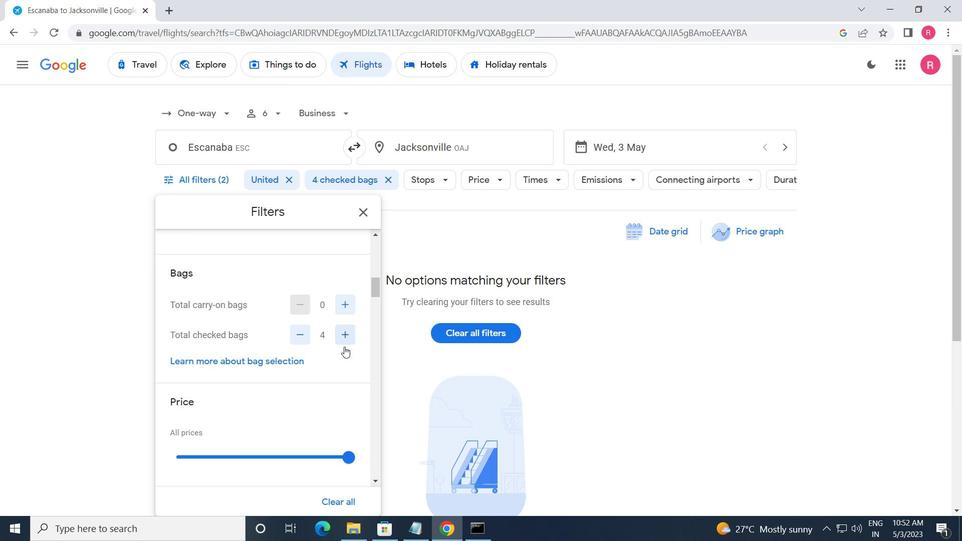 
Action: Mouse moved to (349, 347)
Screenshot: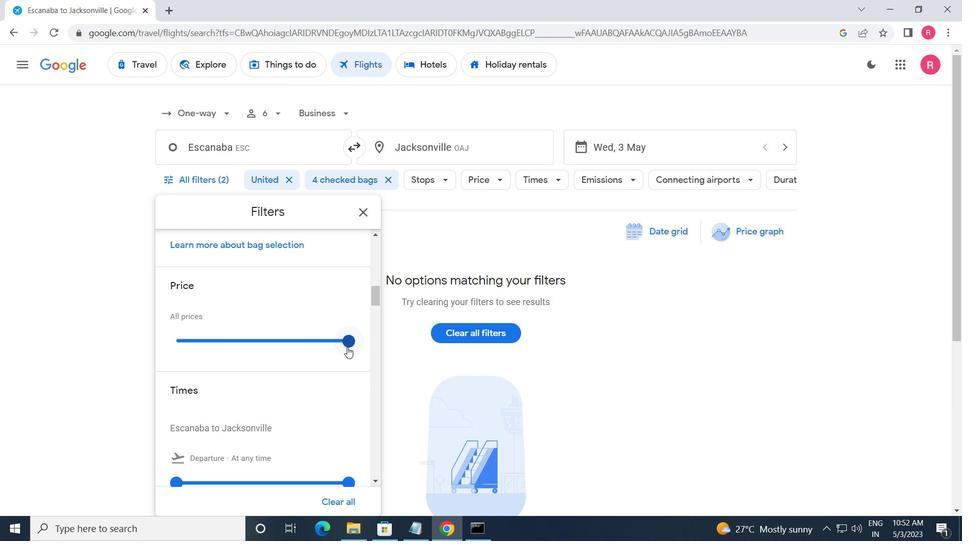 
Action: Mouse pressed left at (349, 347)
Screenshot: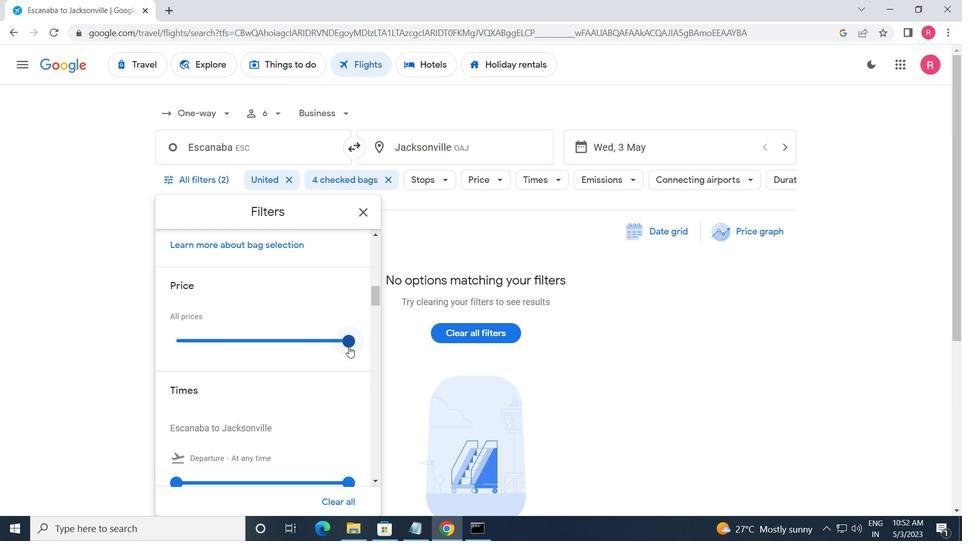 
Action: Mouse moved to (347, 348)
Screenshot: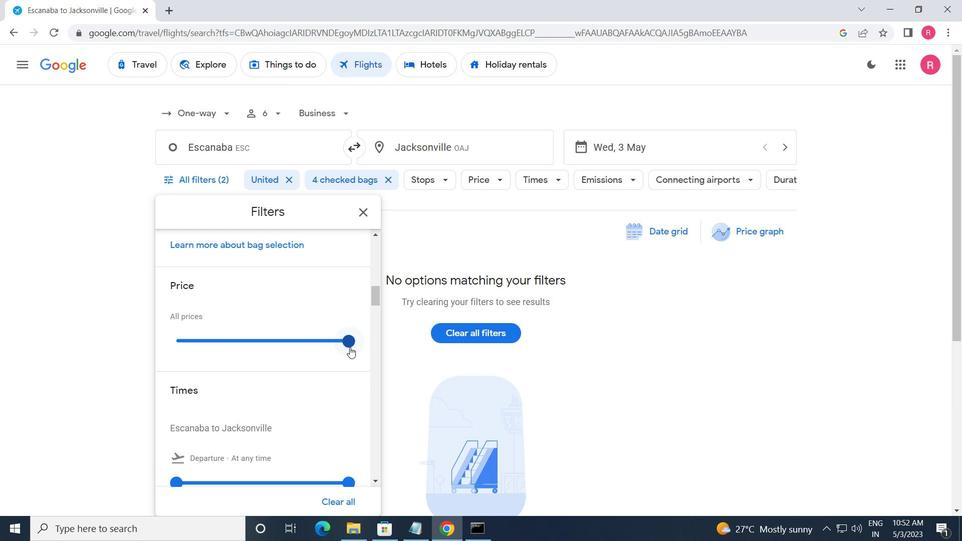 
Action: Mouse scrolled (347, 348) with delta (0, 0)
Screenshot: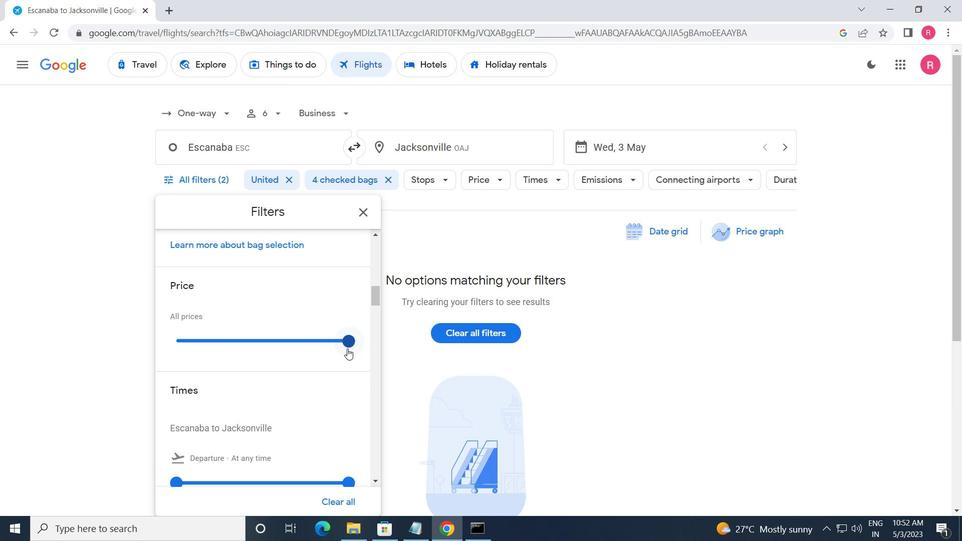 
Action: Mouse scrolled (347, 348) with delta (0, 0)
Screenshot: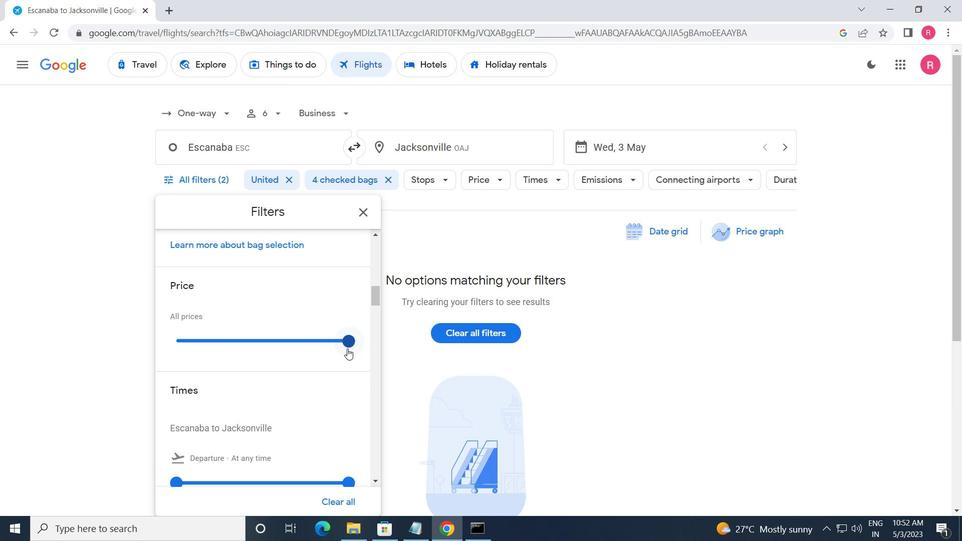 
Action: Mouse moved to (184, 358)
Screenshot: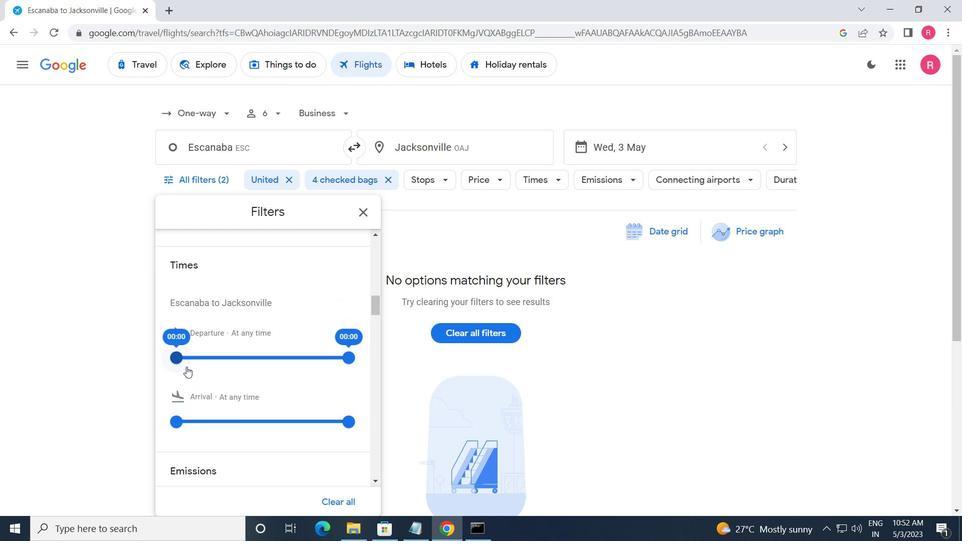 
Action: Mouse pressed left at (184, 358)
Screenshot: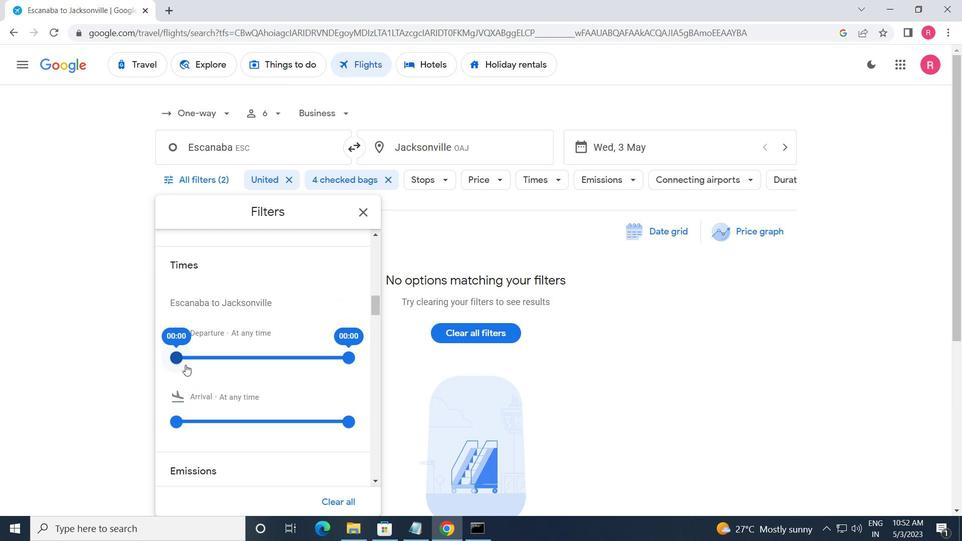 
Action: Mouse moved to (343, 360)
Screenshot: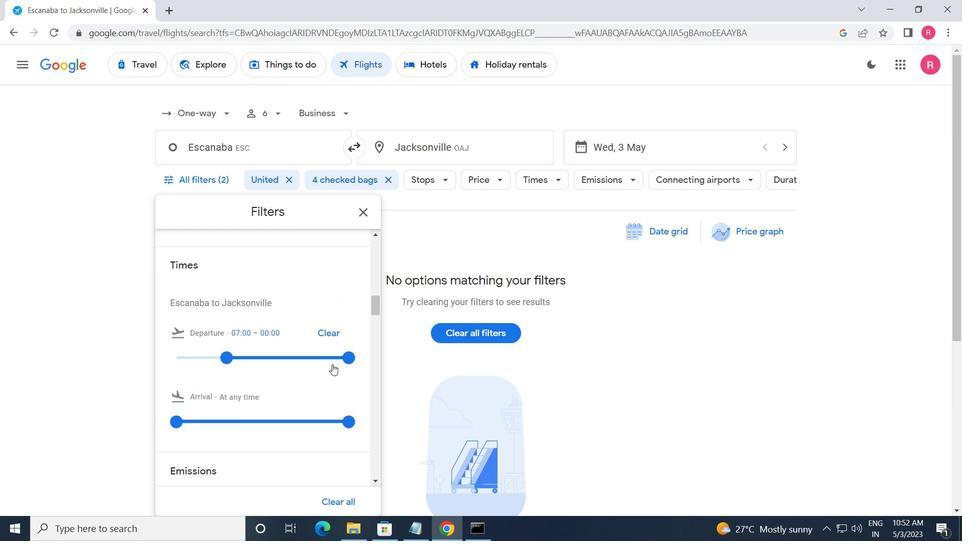 
Action: Mouse pressed left at (343, 360)
Screenshot: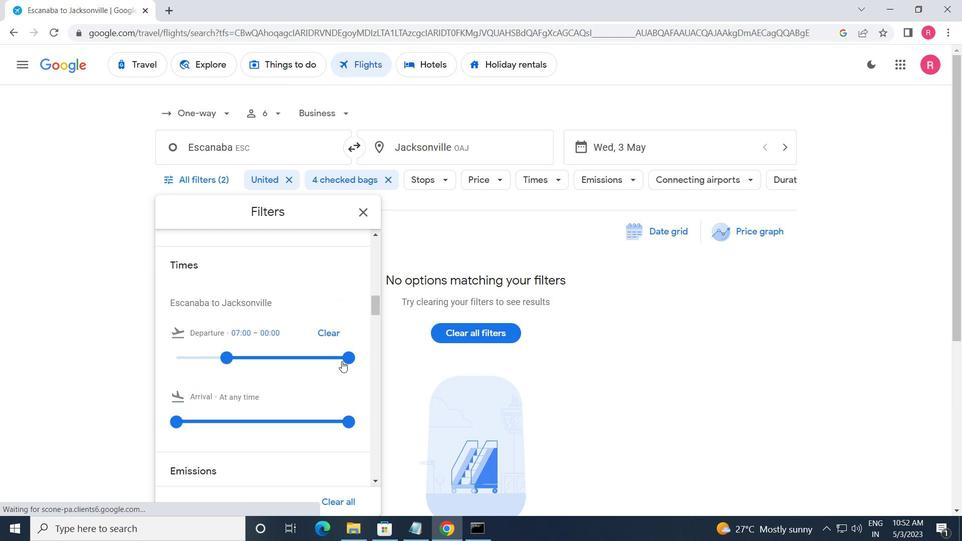 
Action: Mouse moved to (356, 217)
Screenshot: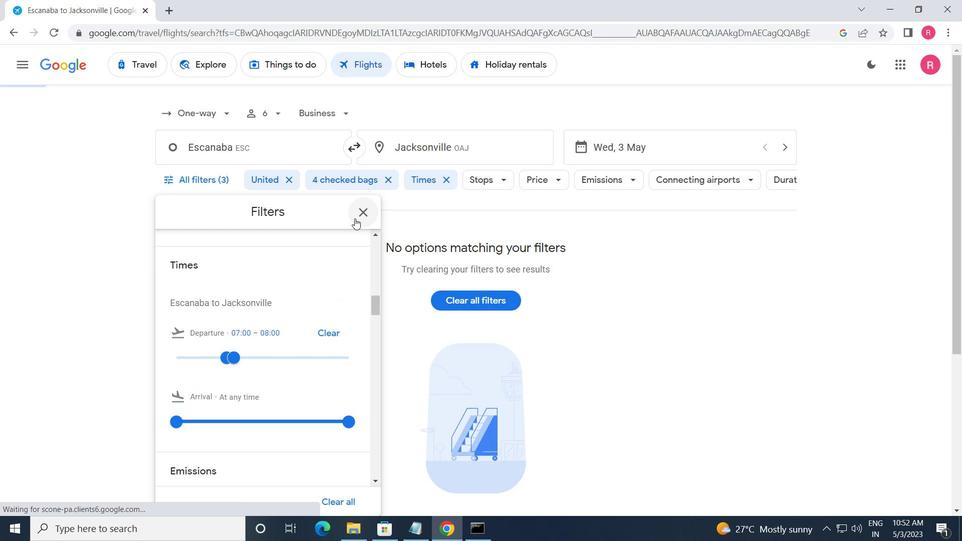 
Action: Mouse pressed left at (356, 217)
Screenshot: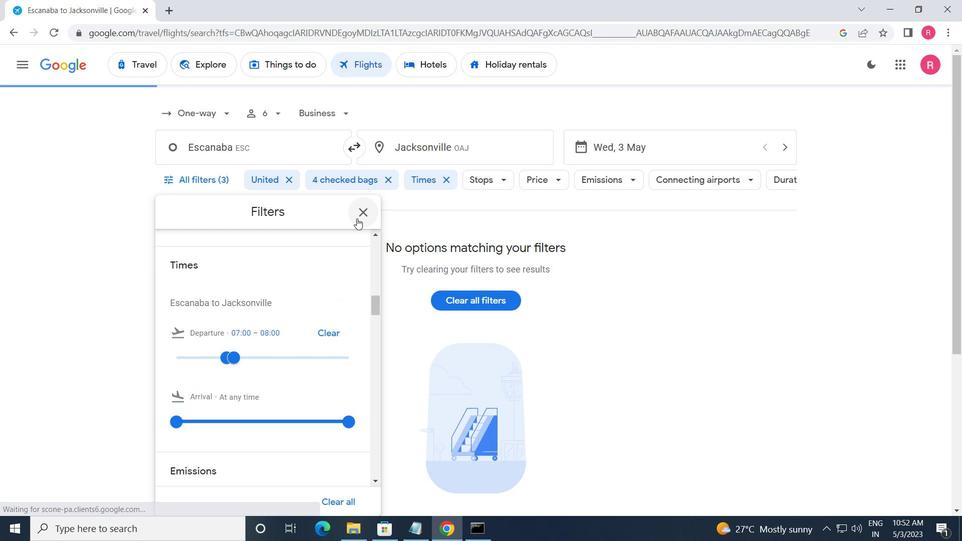 
Action: Mouse moved to (340, 249)
Screenshot: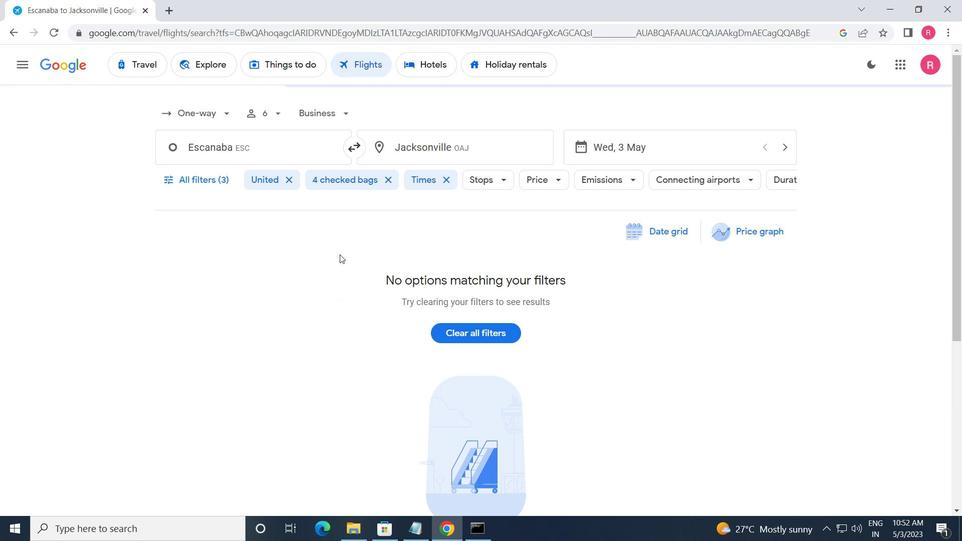 
